 Task: Open Card Budget Travel Review in Board Sales Performance Analysis to Workspace Administrative Assistance and add a team member Softage.4@softage.net, a label Purple, a checklist Aromatherapy, an attachment from your google drive, a color Purple and finally, add a card description 'Plan and execute company team-building seminar' and a comment 'Let us make sure we have a clear understanding of the timeline and deadlines for this task, ensuring that we can deliver on time.'. Add a start date 'Jan 08, 1900' with a due date 'Jan 15, 1900'
Action: Mouse moved to (862, 240)
Screenshot: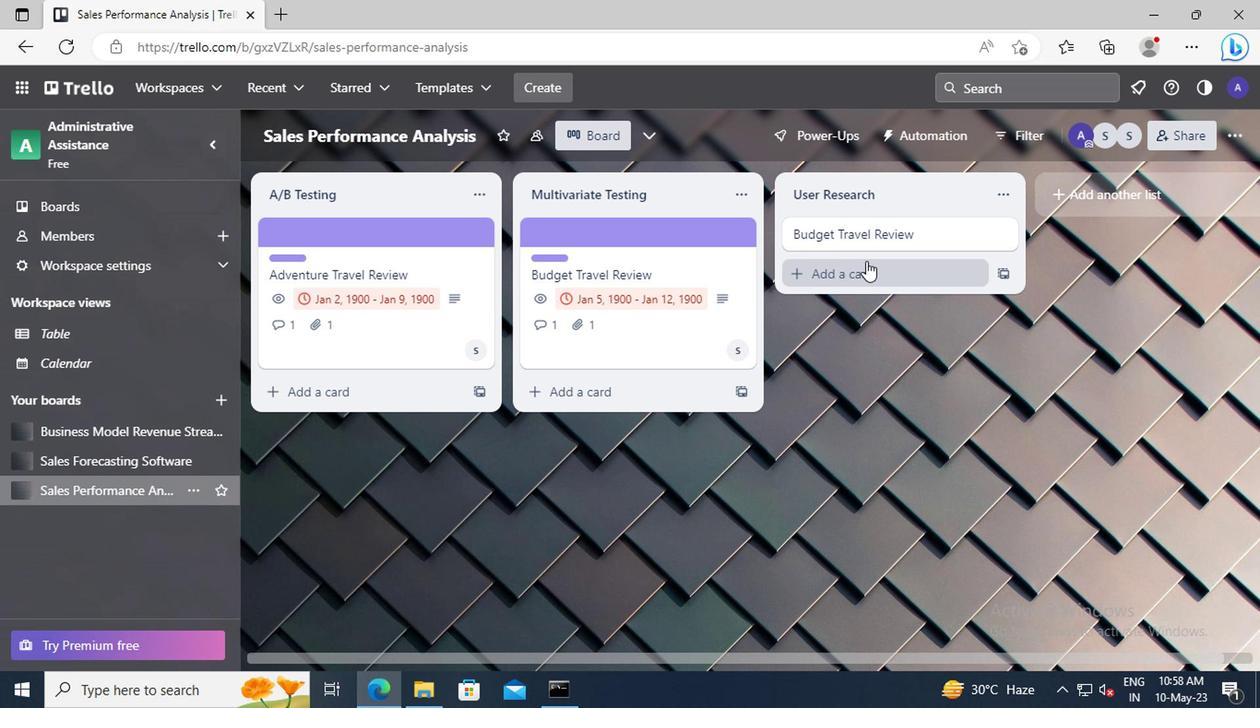 
Action: Mouse pressed left at (862, 240)
Screenshot: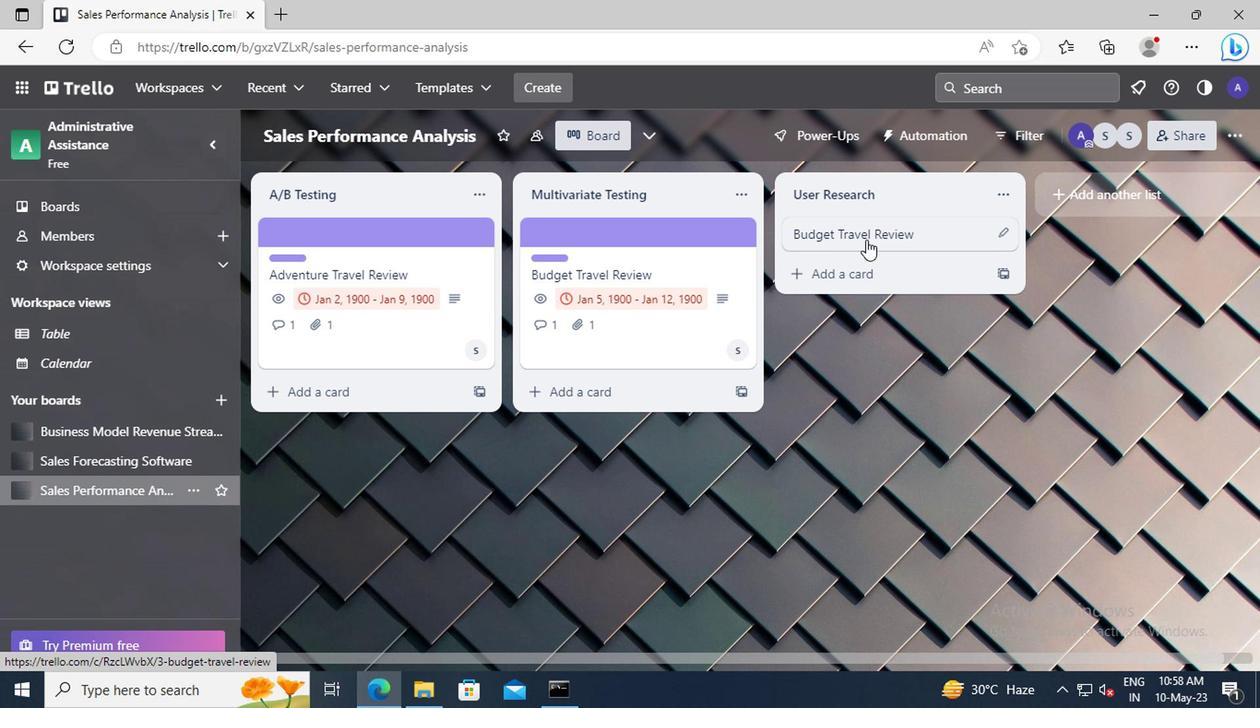 
Action: Mouse moved to (862, 298)
Screenshot: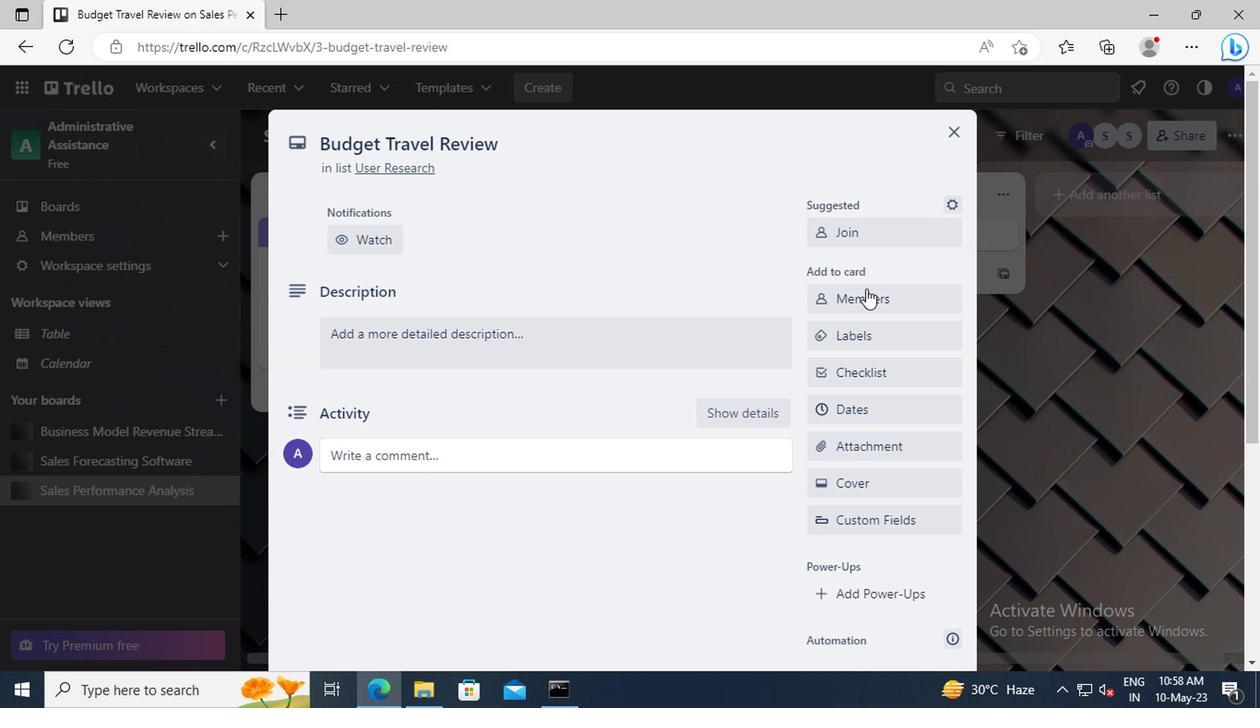 
Action: Mouse pressed left at (862, 298)
Screenshot: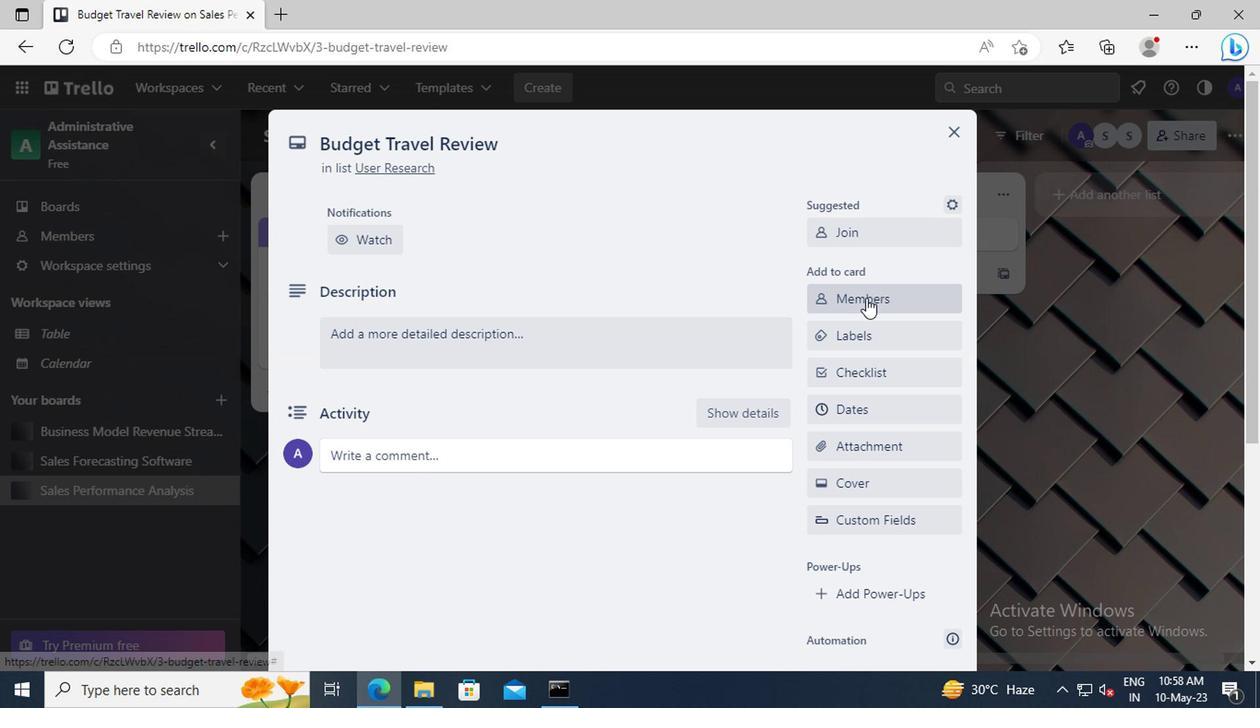 
Action: Mouse moved to (863, 390)
Screenshot: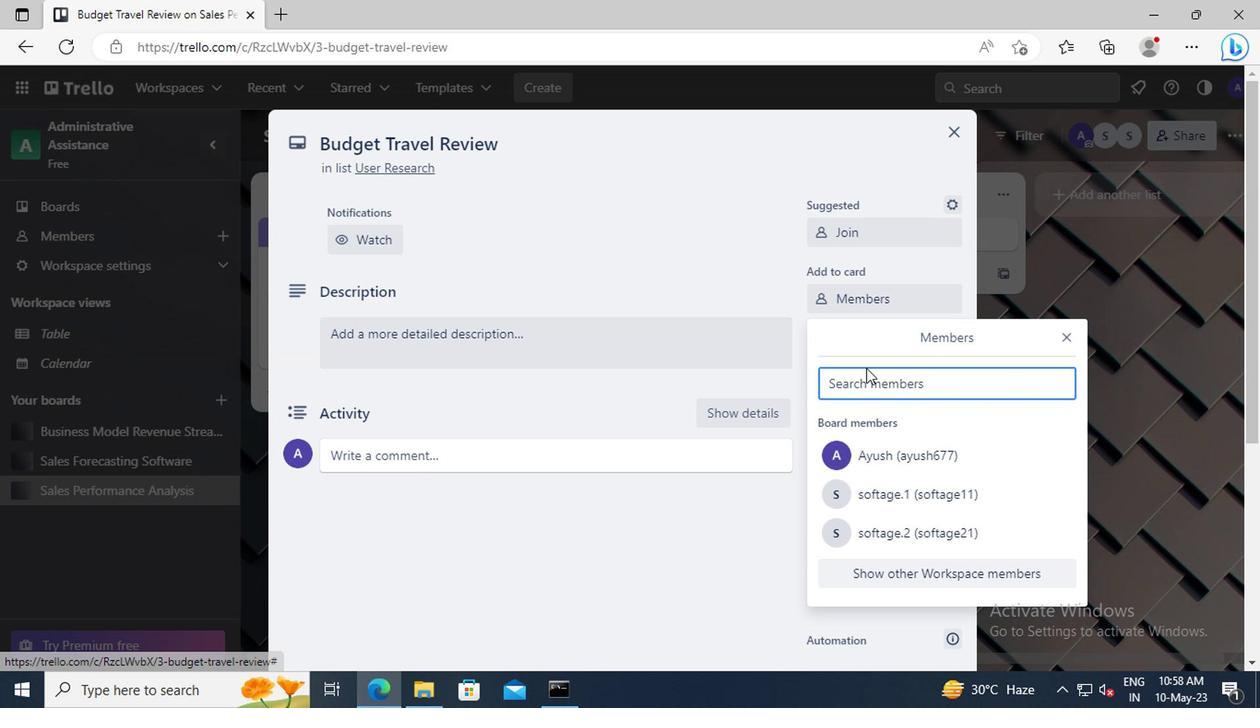 
Action: Mouse pressed left at (863, 390)
Screenshot: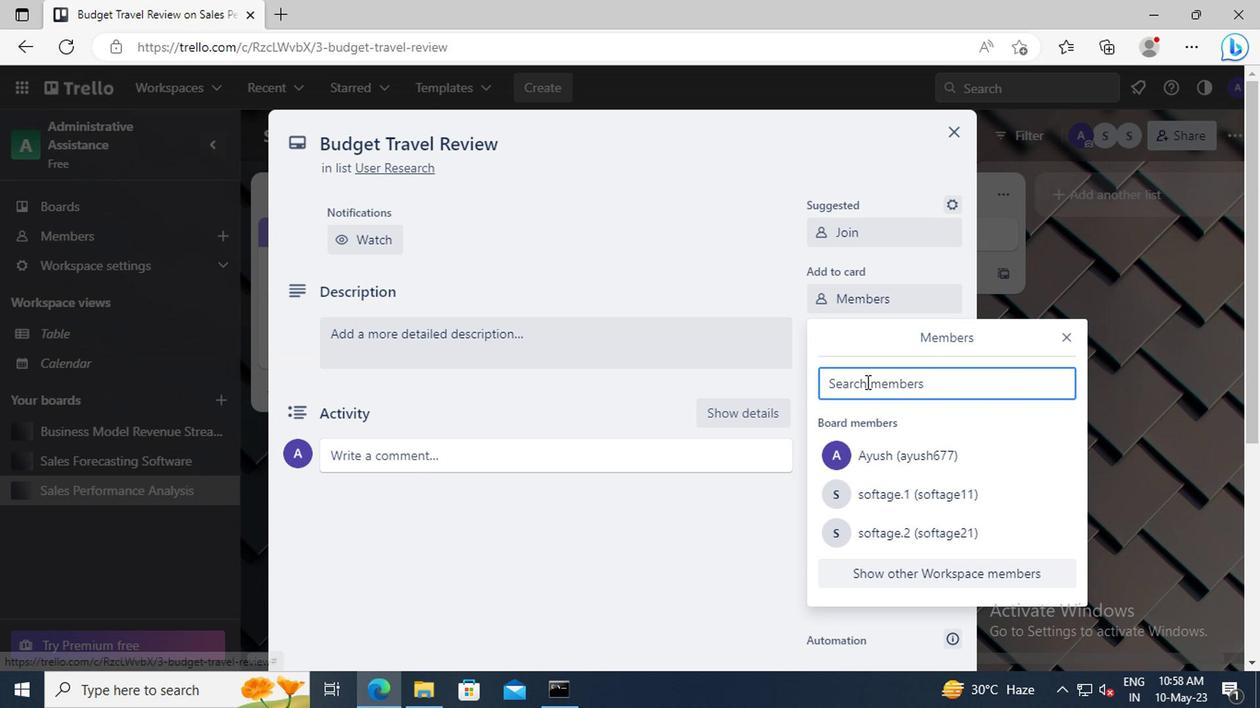 
Action: Key pressed <Key.shift>SOFTAGE.4
Screenshot: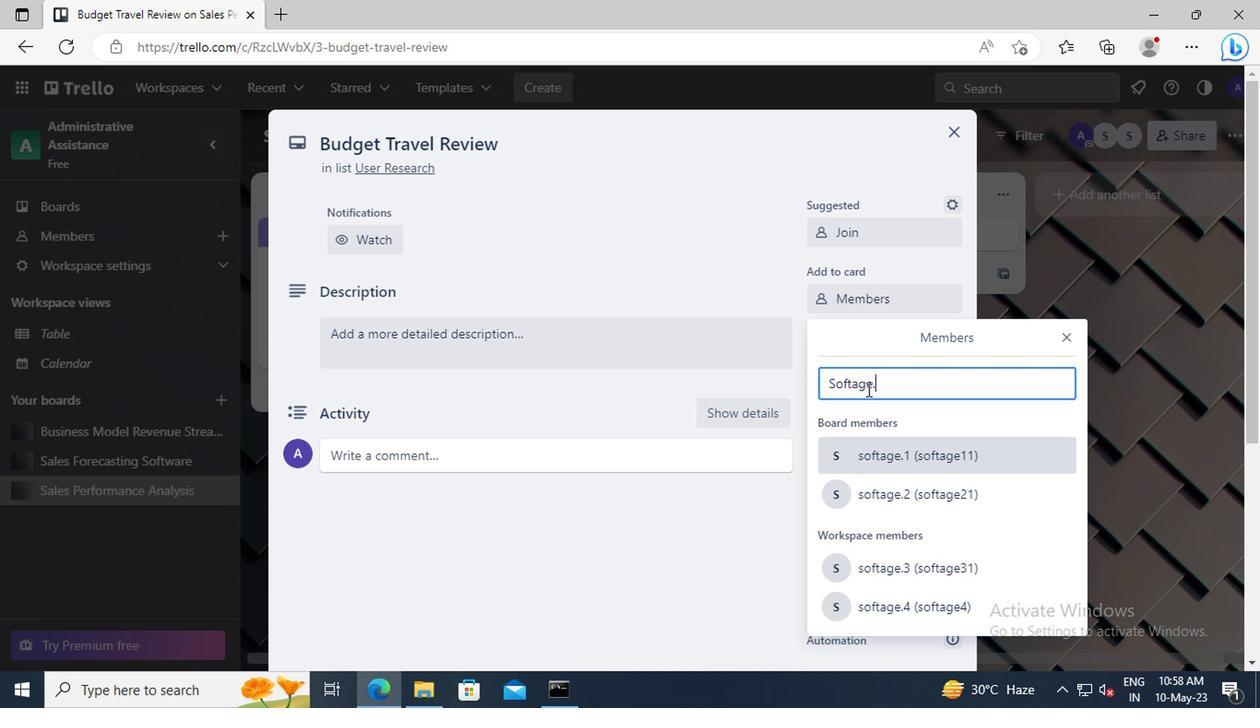 
Action: Mouse moved to (885, 559)
Screenshot: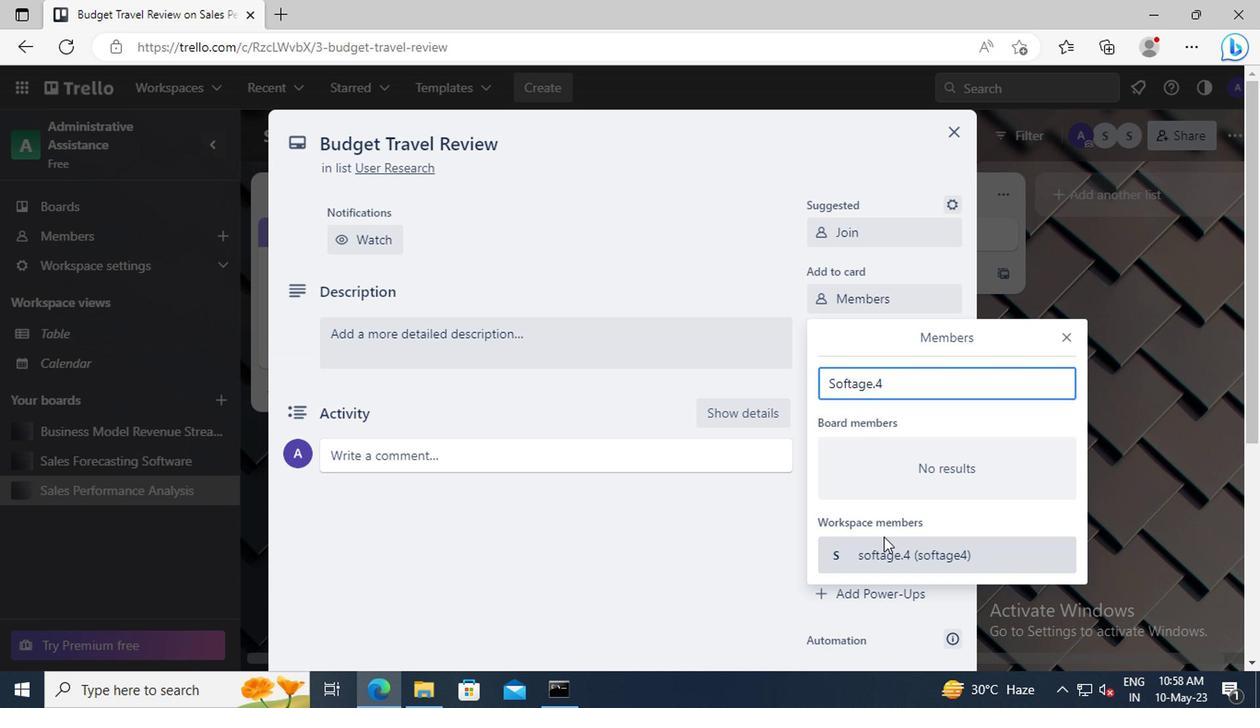 
Action: Mouse pressed left at (885, 559)
Screenshot: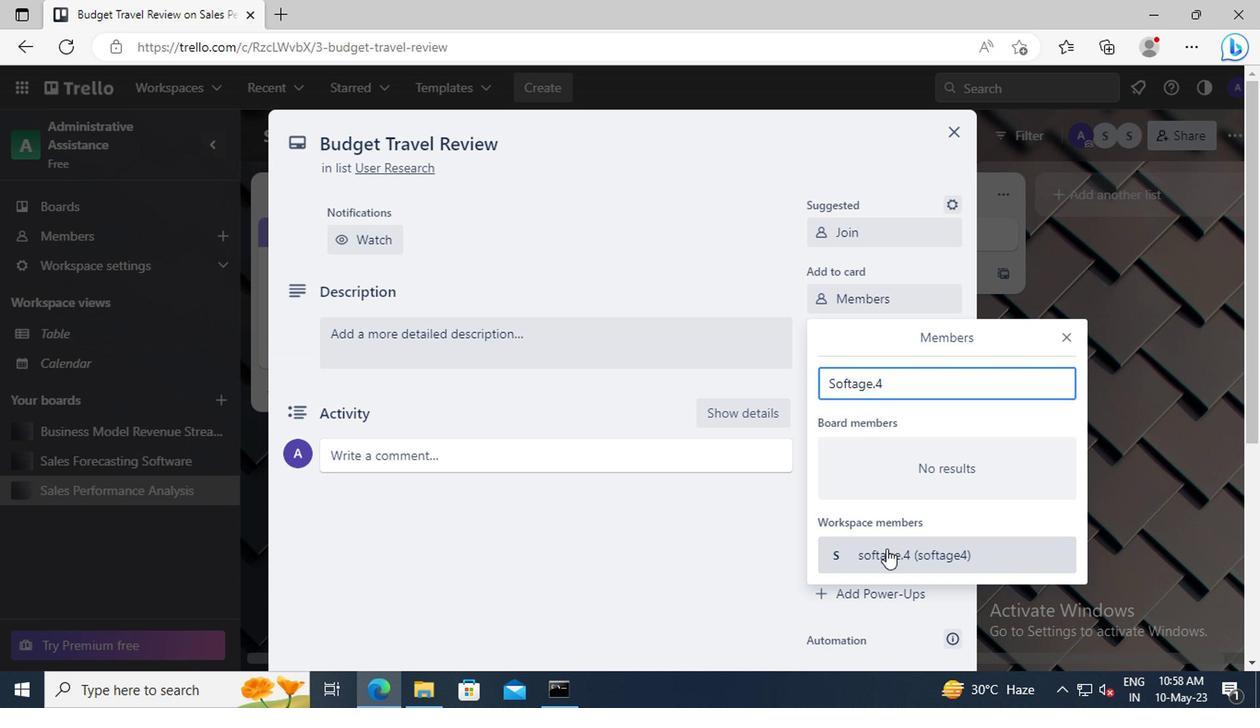 
Action: Mouse moved to (1061, 339)
Screenshot: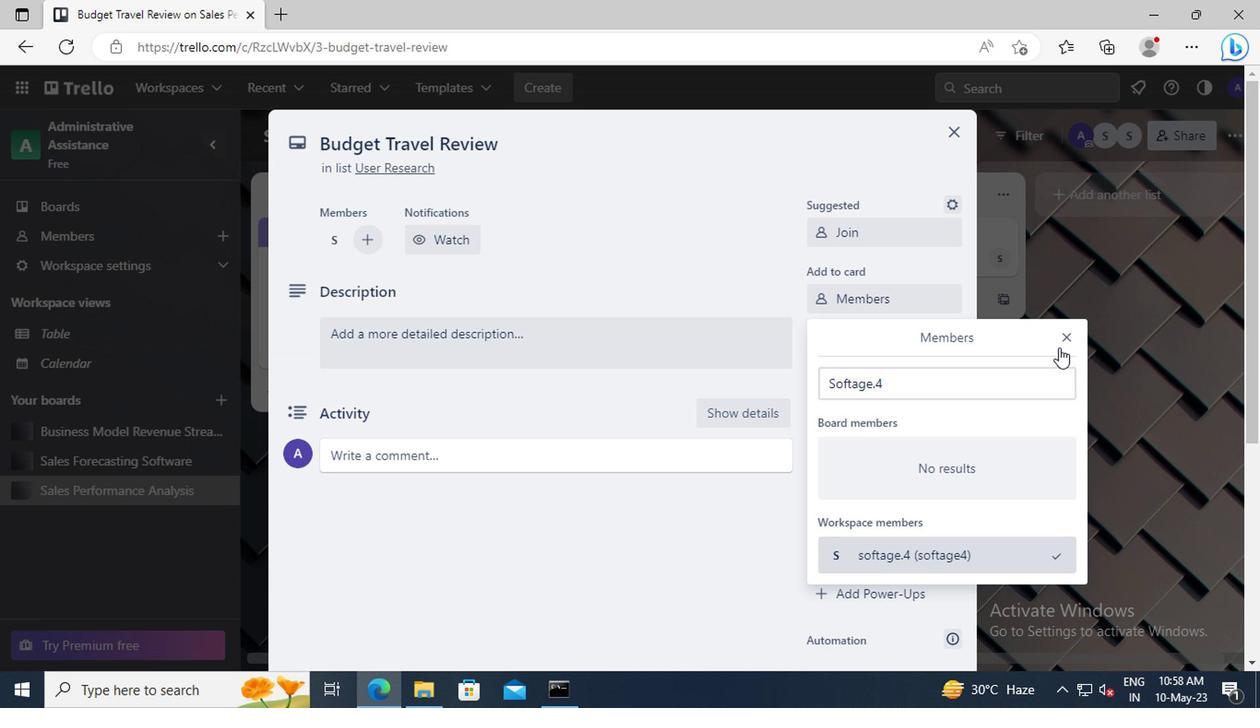 
Action: Mouse pressed left at (1061, 339)
Screenshot: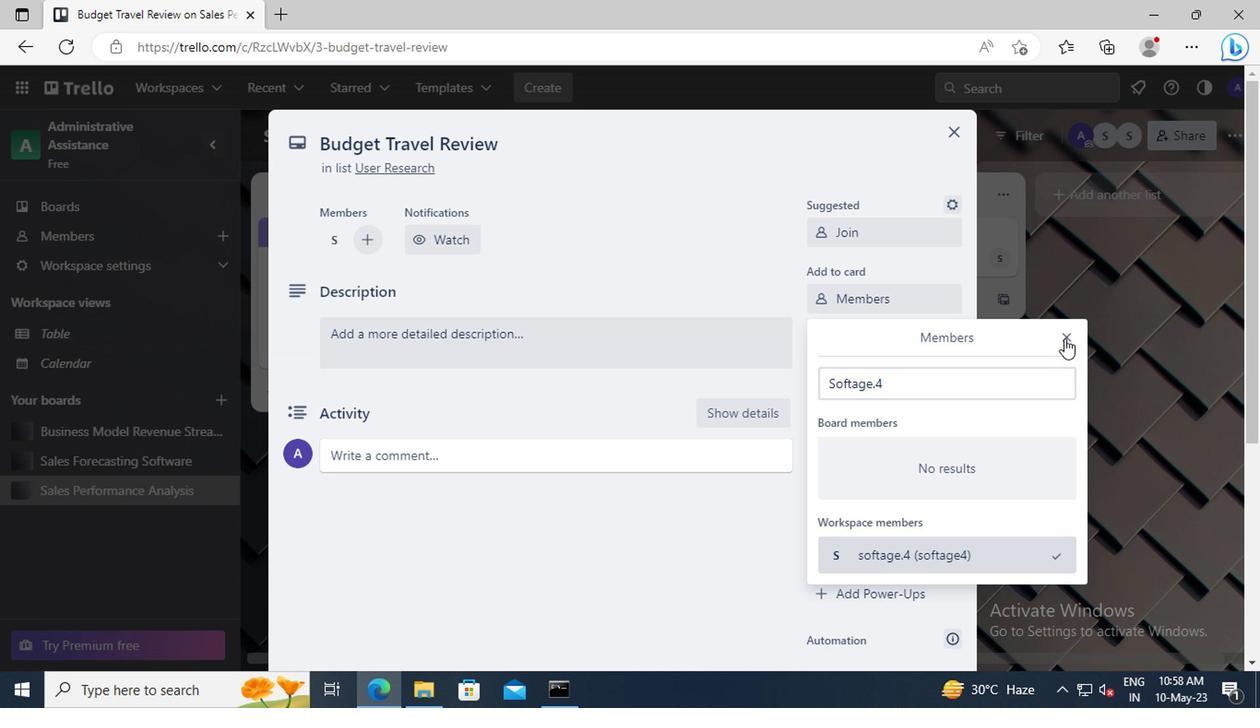 
Action: Mouse moved to (923, 341)
Screenshot: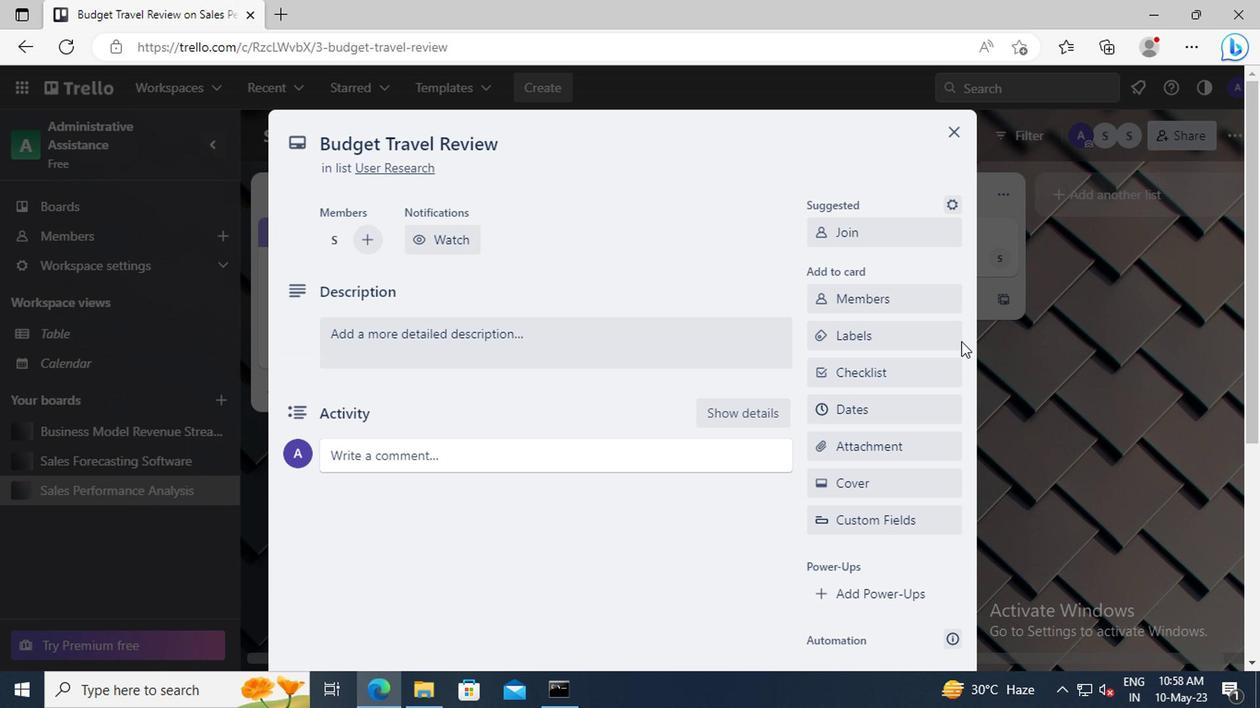 
Action: Mouse pressed left at (923, 341)
Screenshot: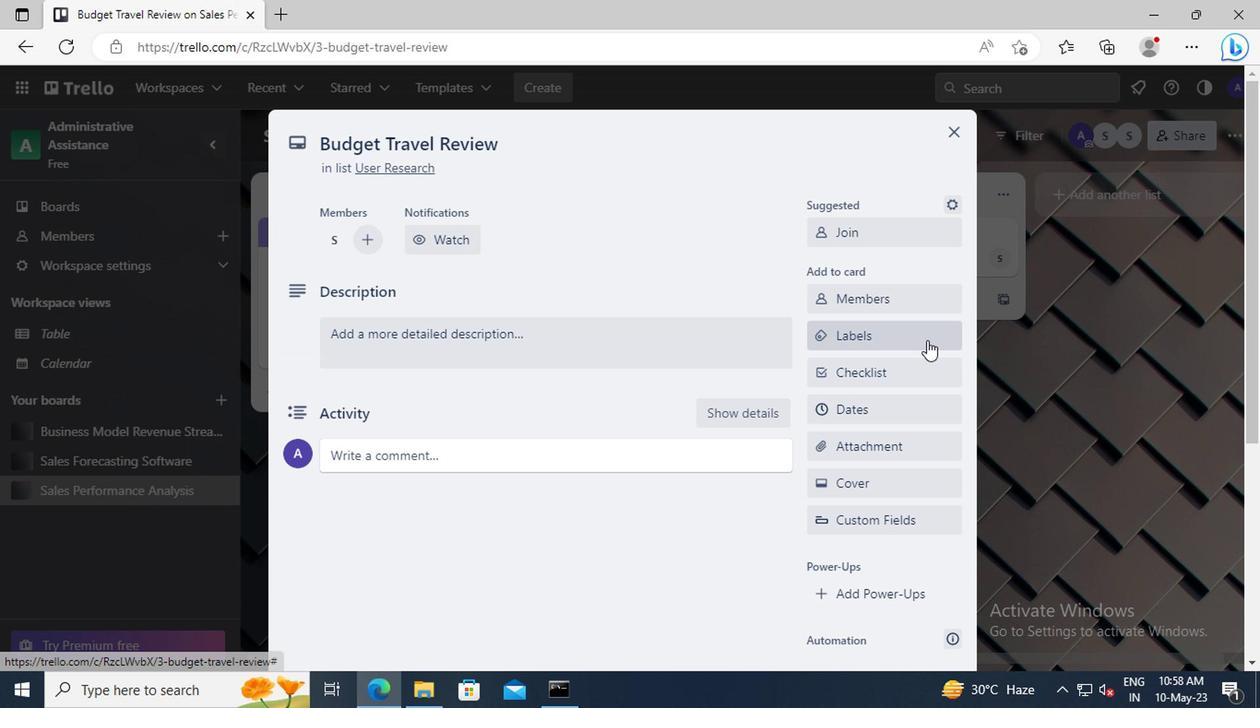 
Action: Mouse moved to (909, 451)
Screenshot: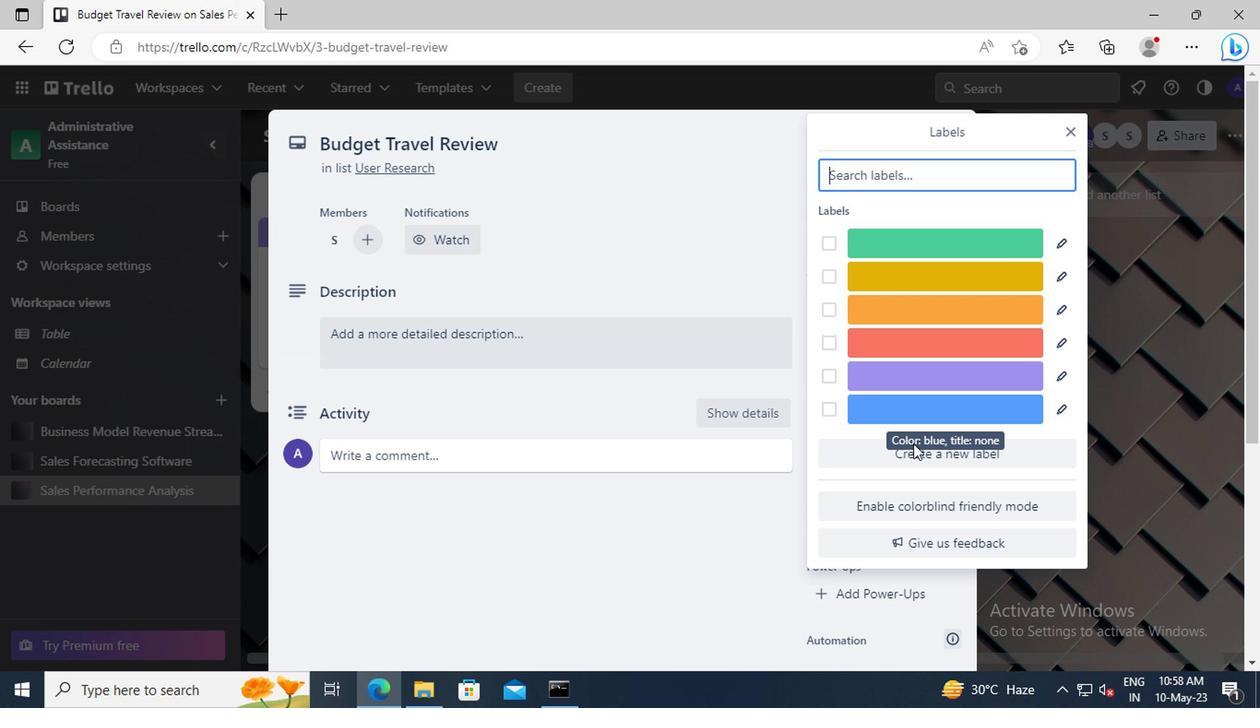 
Action: Mouse pressed left at (909, 451)
Screenshot: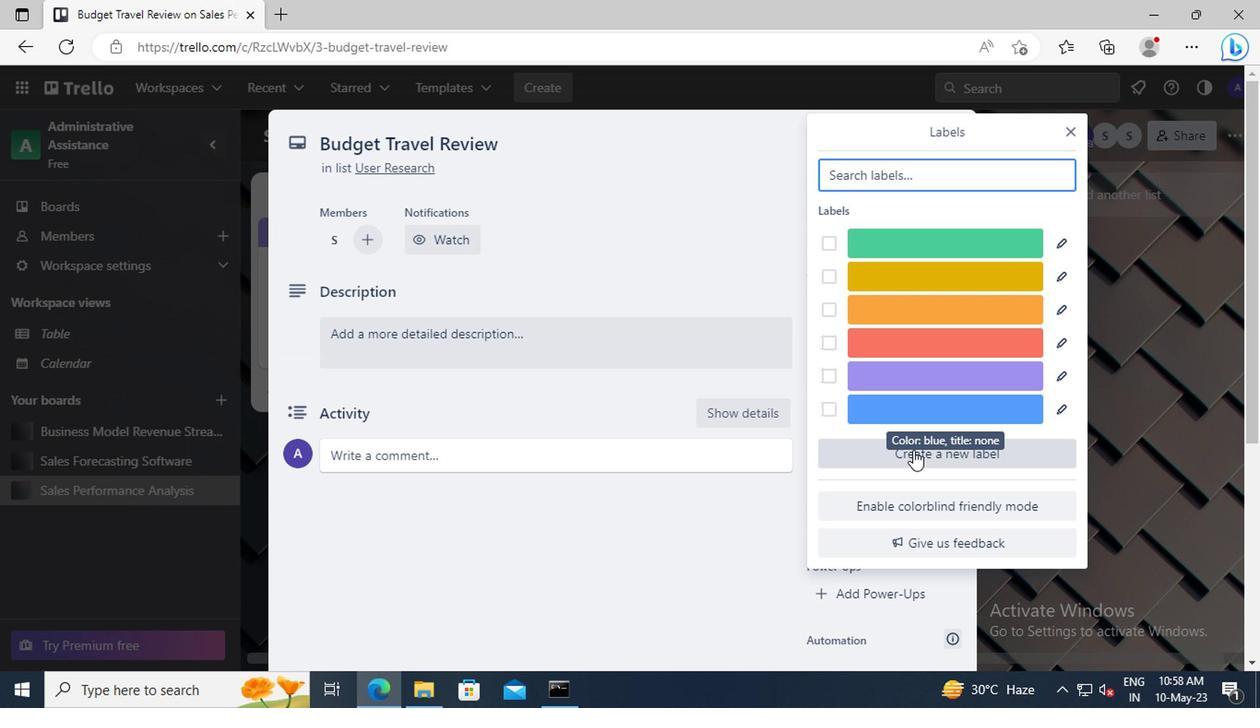 
Action: Mouse moved to (1040, 396)
Screenshot: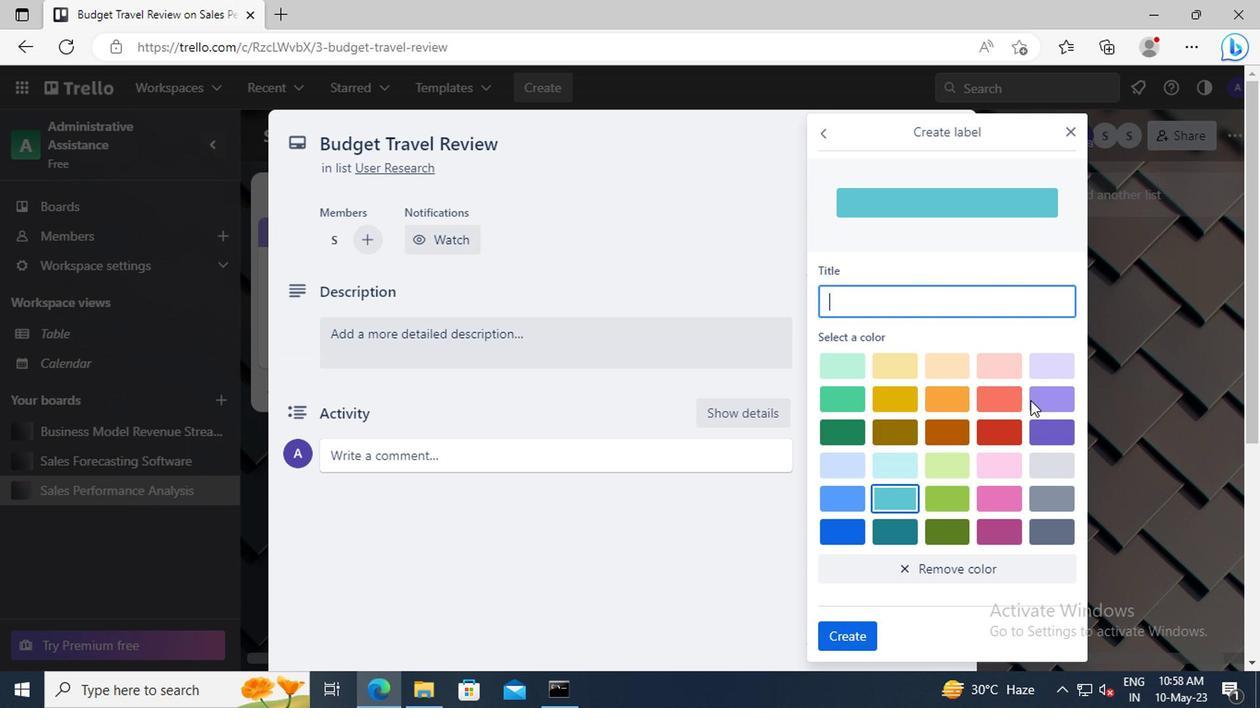 
Action: Mouse pressed left at (1040, 396)
Screenshot: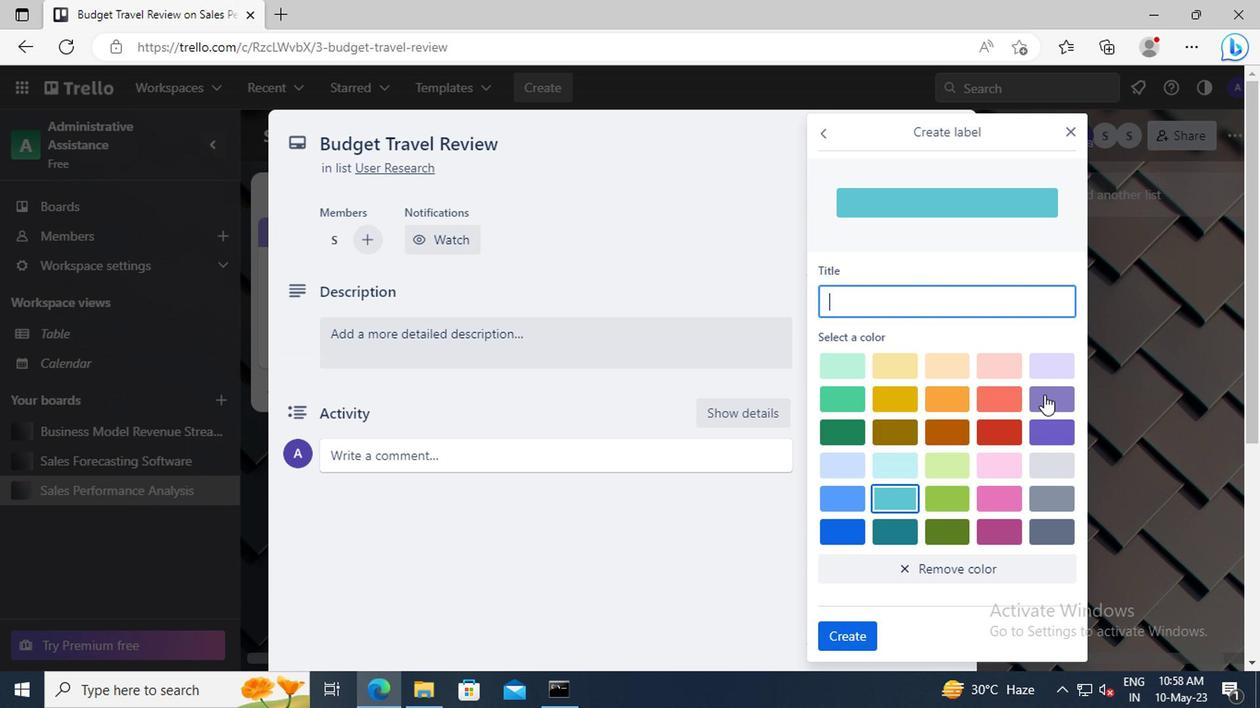 
Action: Mouse moved to (863, 629)
Screenshot: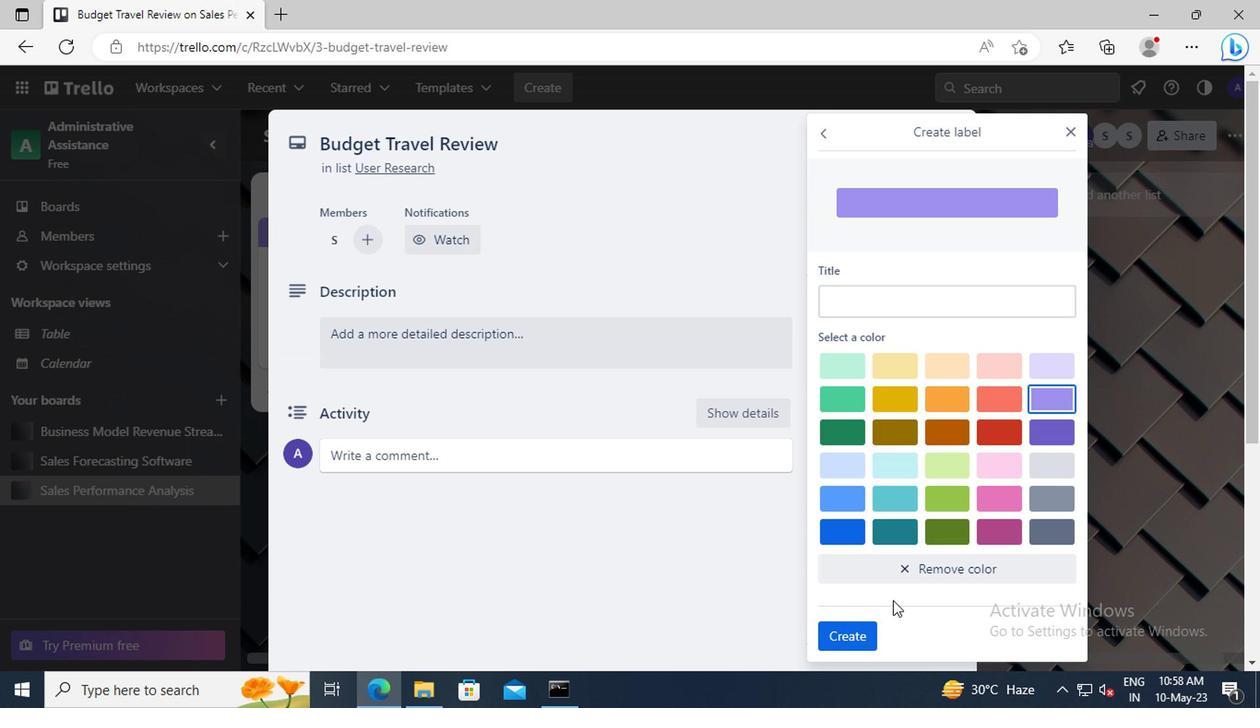 
Action: Mouse pressed left at (863, 629)
Screenshot: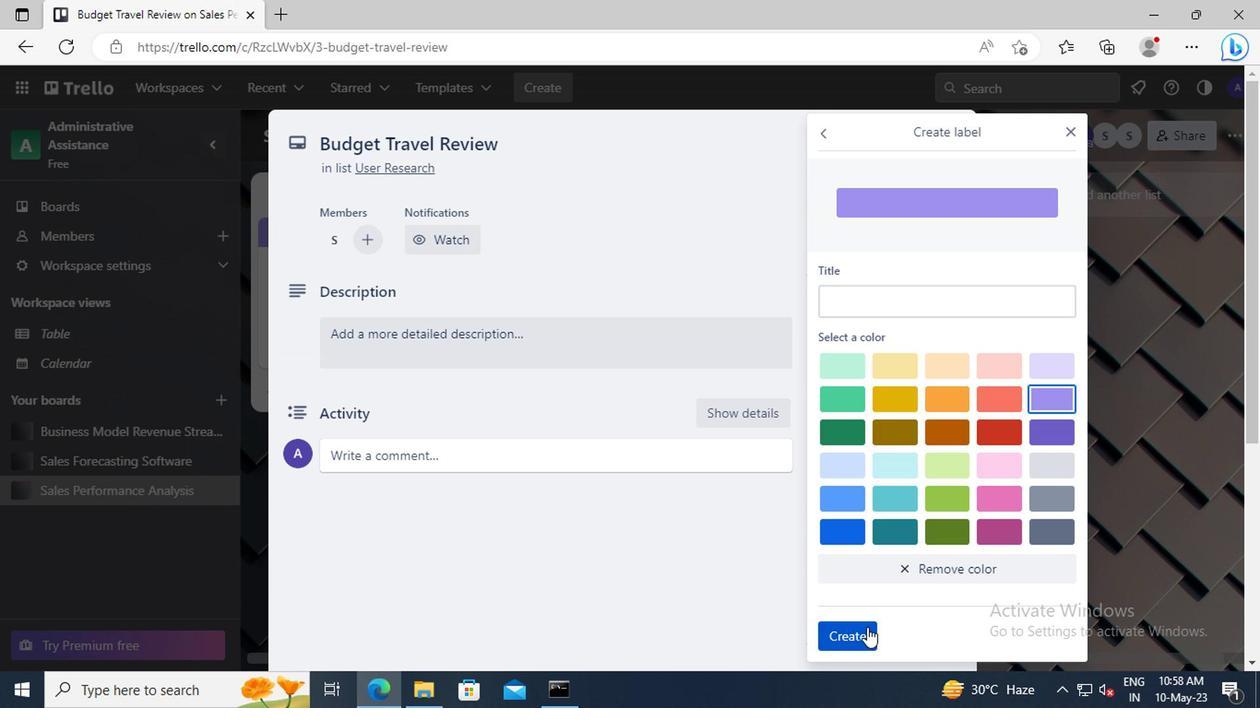 
Action: Mouse moved to (1065, 133)
Screenshot: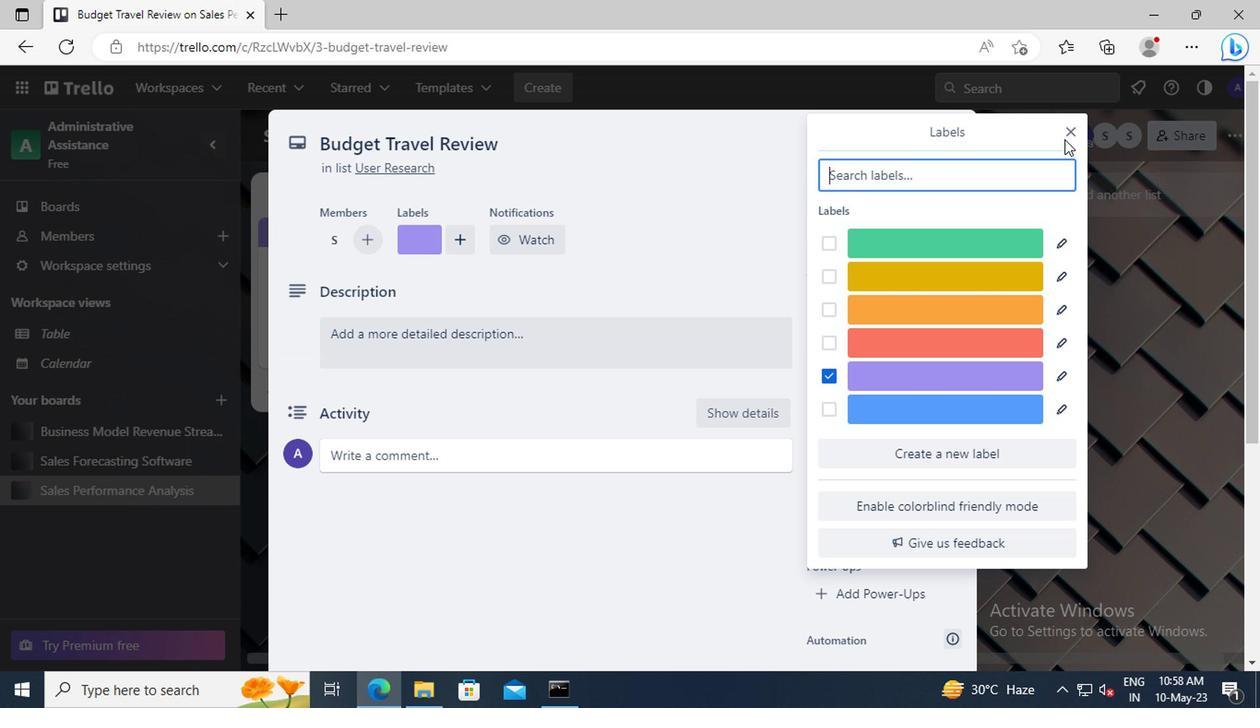 
Action: Mouse pressed left at (1065, 133)
Screenshot: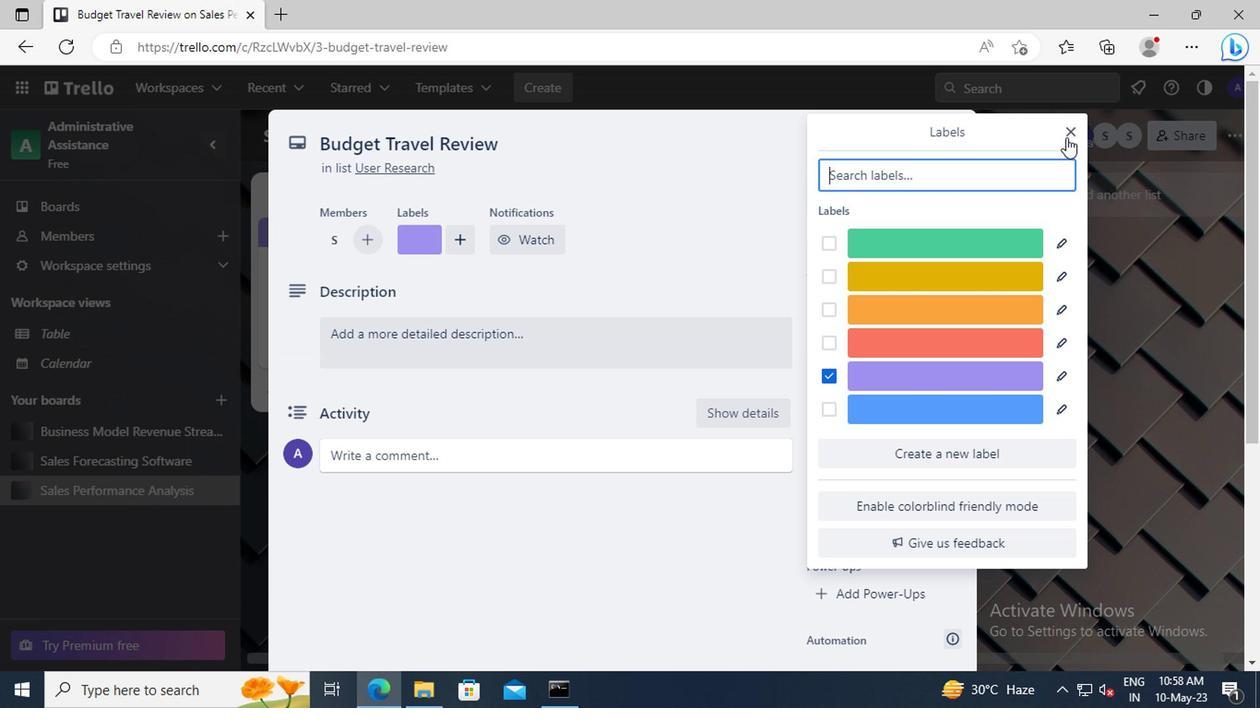 
Action: Mouse moved to (876, 378)
Screenshot: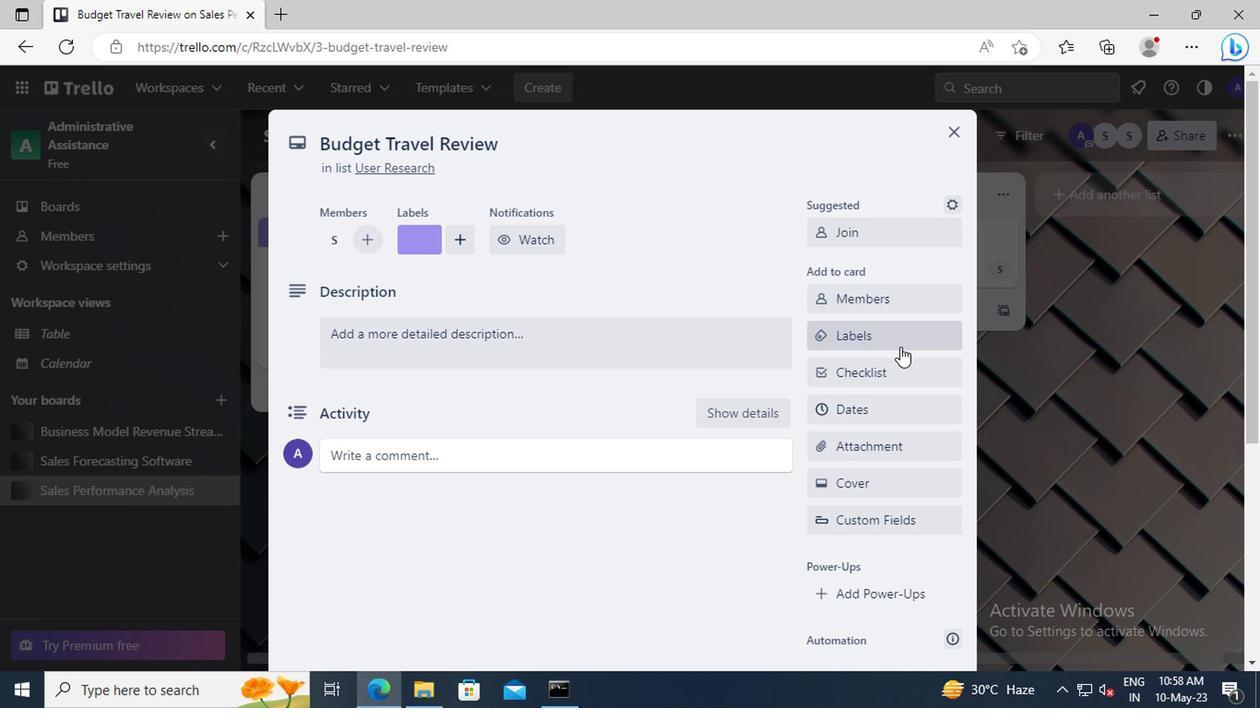 
Action: Mouse pressed left at (876, 378)
Screenshot: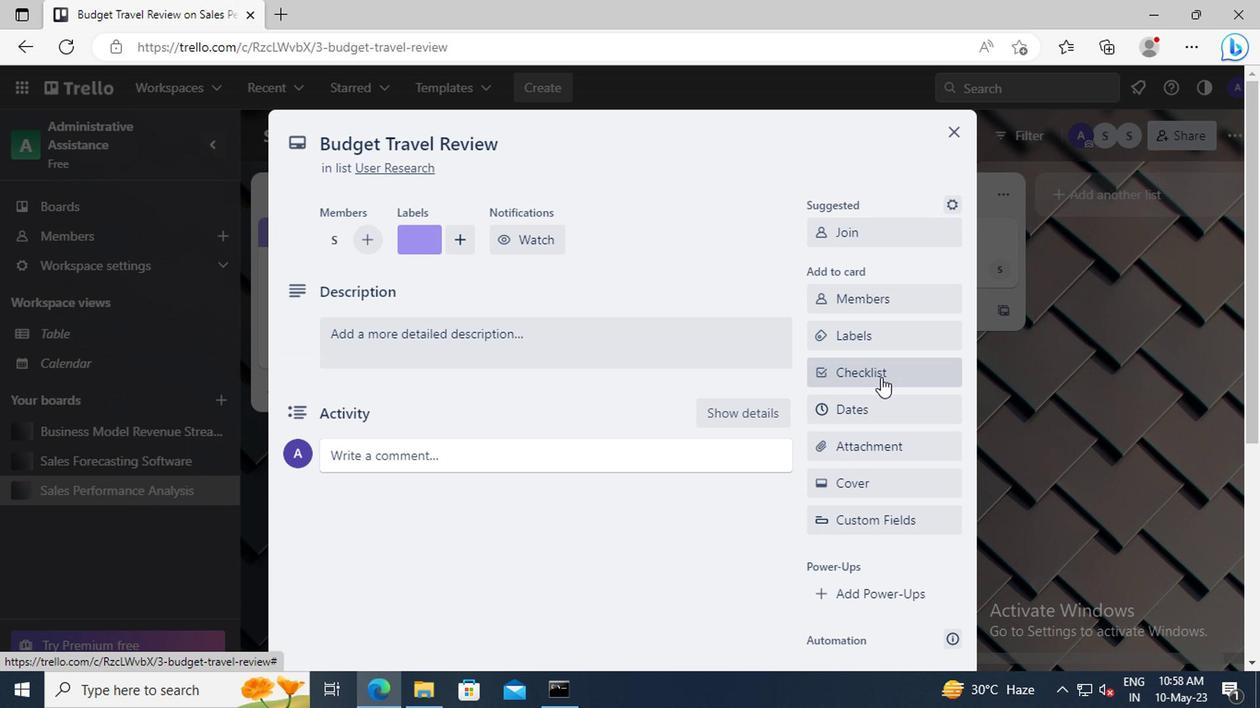 
Action: Key pressed <Key.shift><Key.shift><Key.shift><Key.shift><Key.shift><Key.shift><Key.shift><Key.shift><Key.shift><Key.shift><Key.shift><Key.shift>AROMATHERAPY
Screenshot: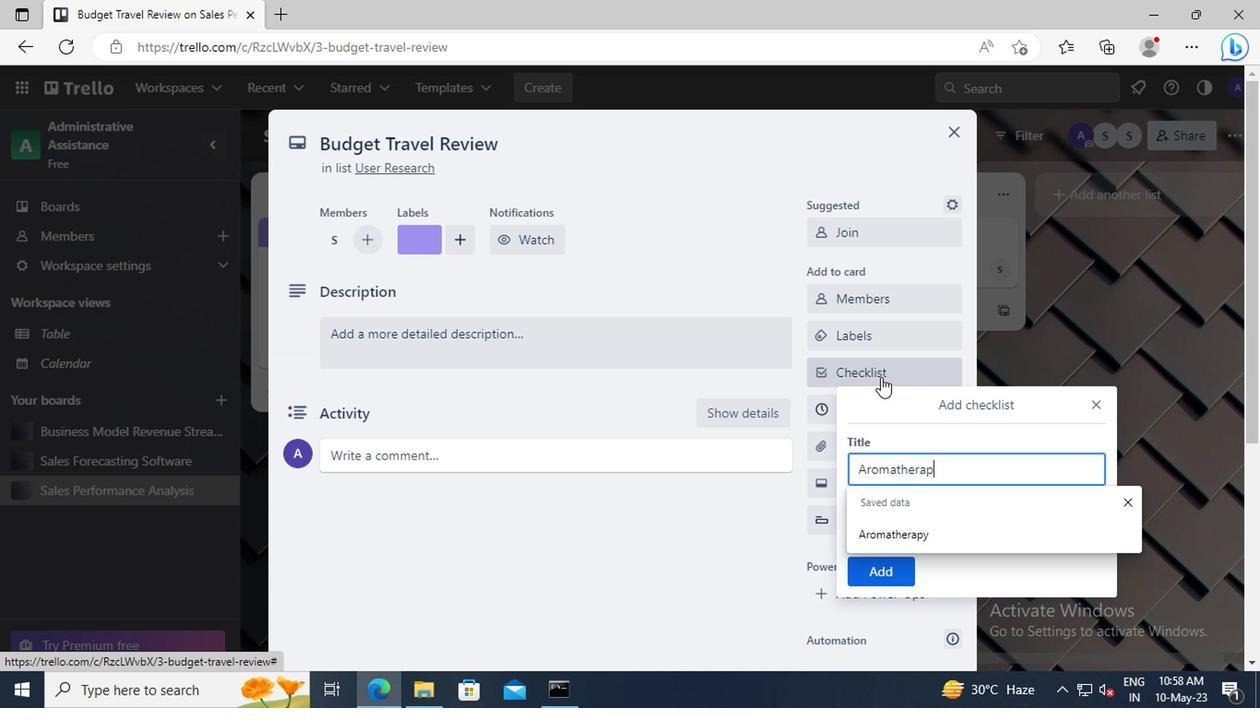 
Action: Mouse moved to (873, 567)
Screenshot: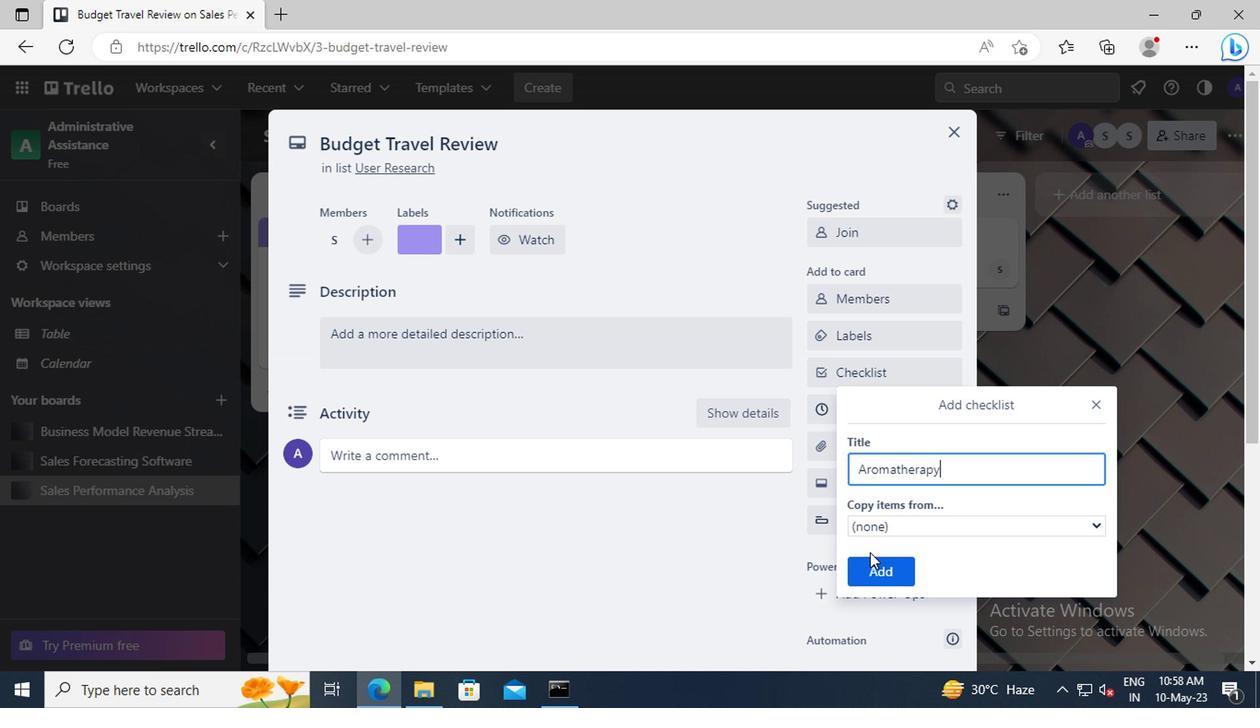
Action: Mouse pressed left at (873, 567)
Screenshot: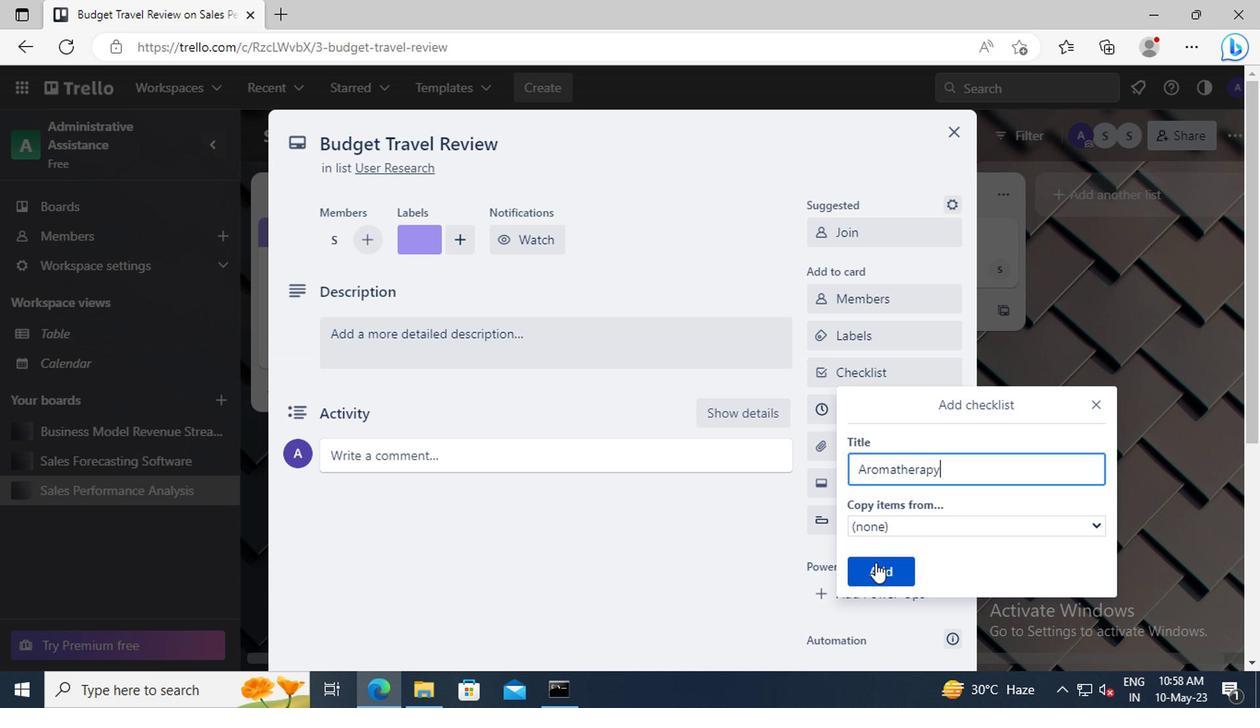 
Action: Mouse moved to (865, 452)
Screenshot: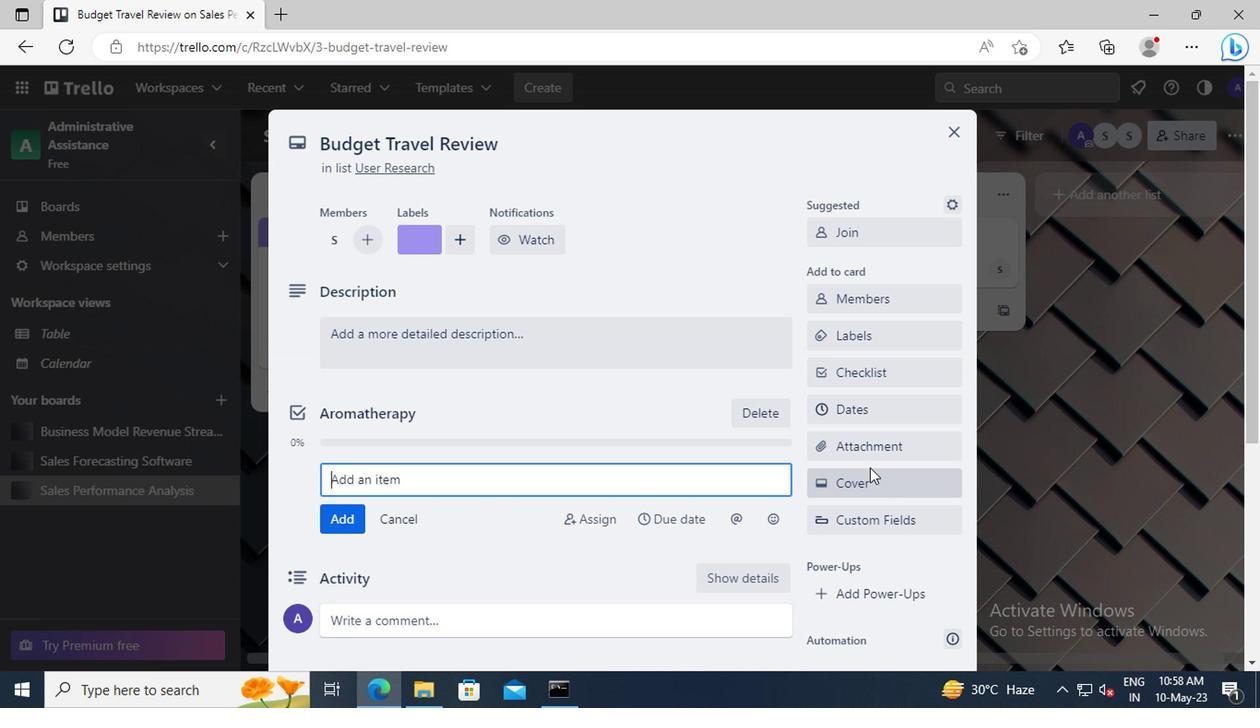 
Action: Mouse pressed left at (865, 452)
Screenshot: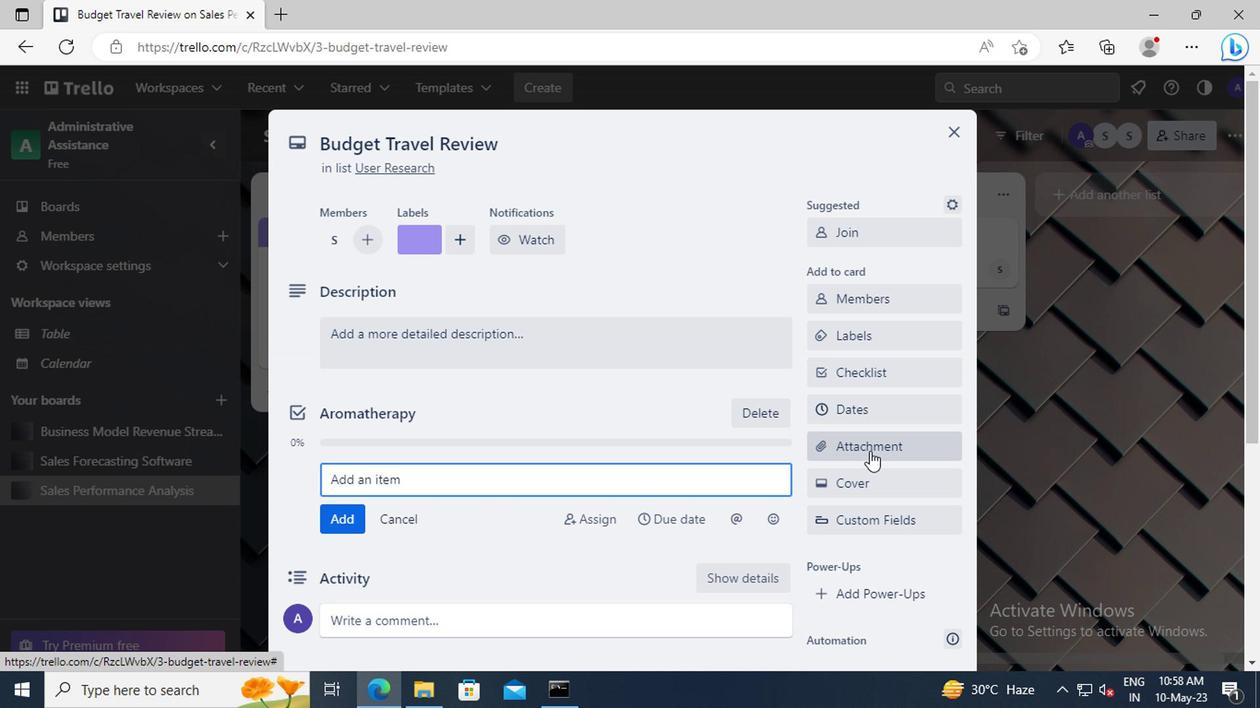 
Action: Mouse moved to (889, 232)
Screenshot: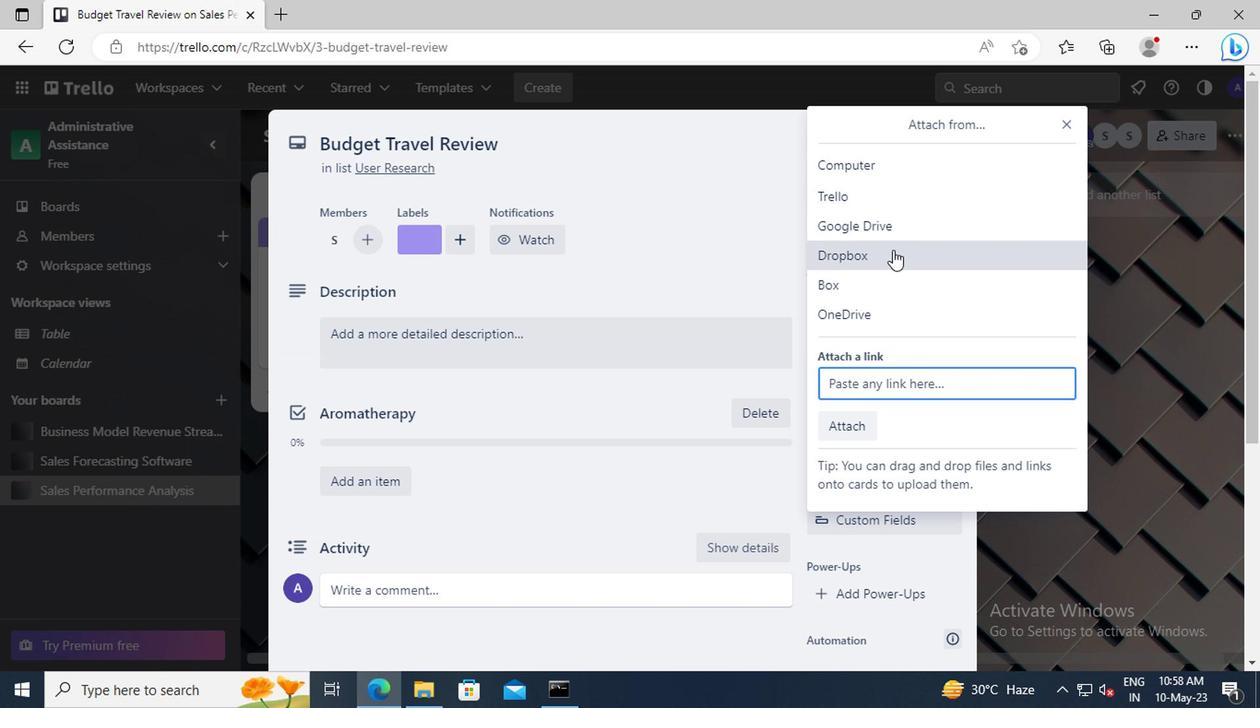
Action: Mouse pressed left at (889, 232)
Screenshot: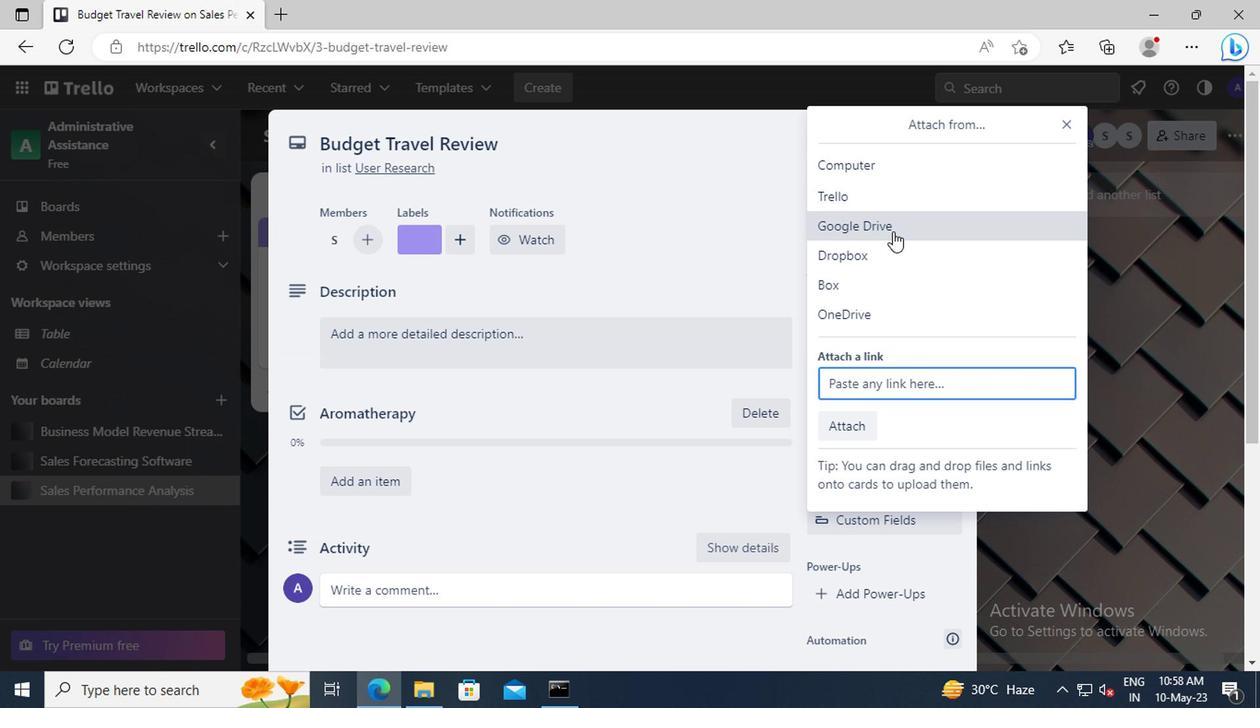 
Action: Mouse moved to (336, 372)
Screenshot: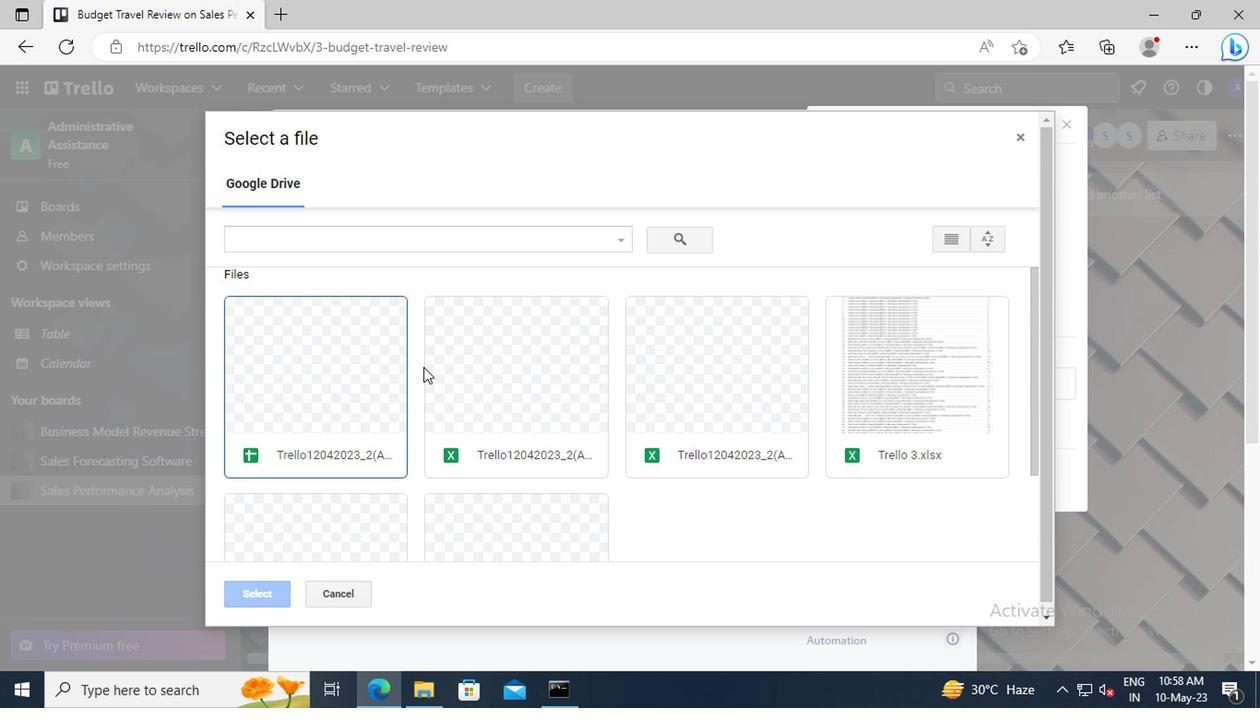 
Action: Mouse pressed left at (336, 372)
Screenshot: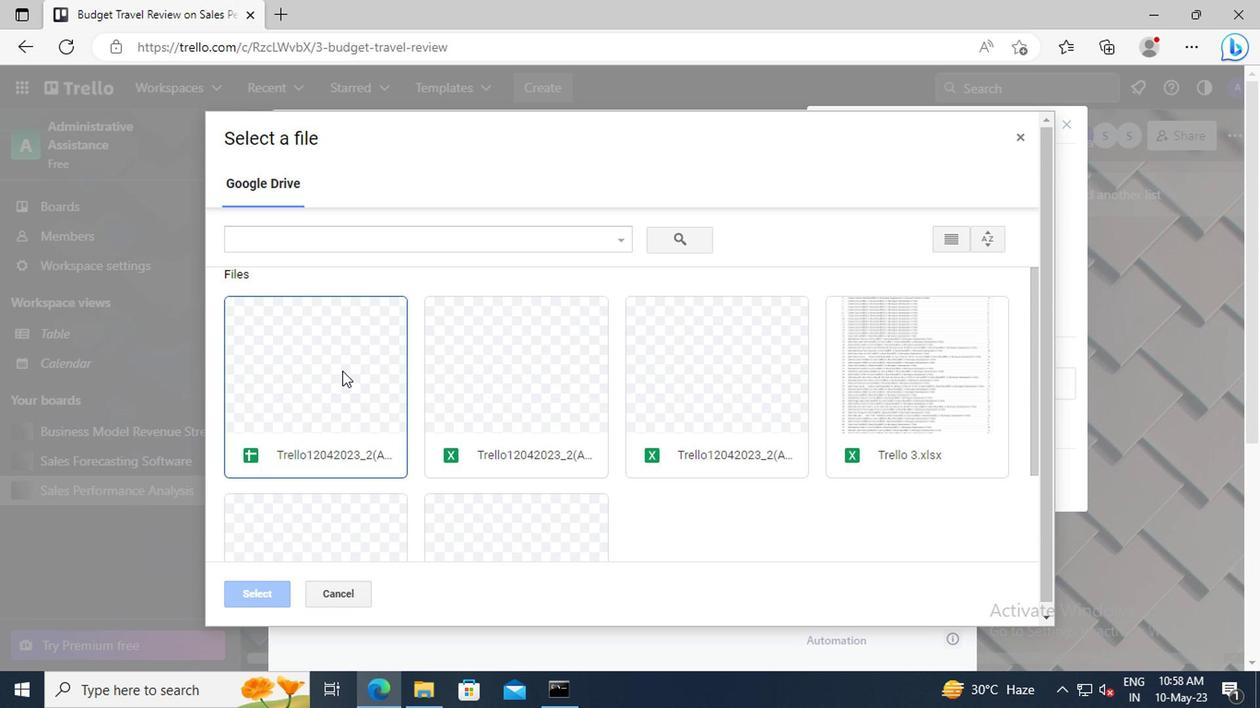 
Action: Mouse moved to (265, 595)
Screenshot: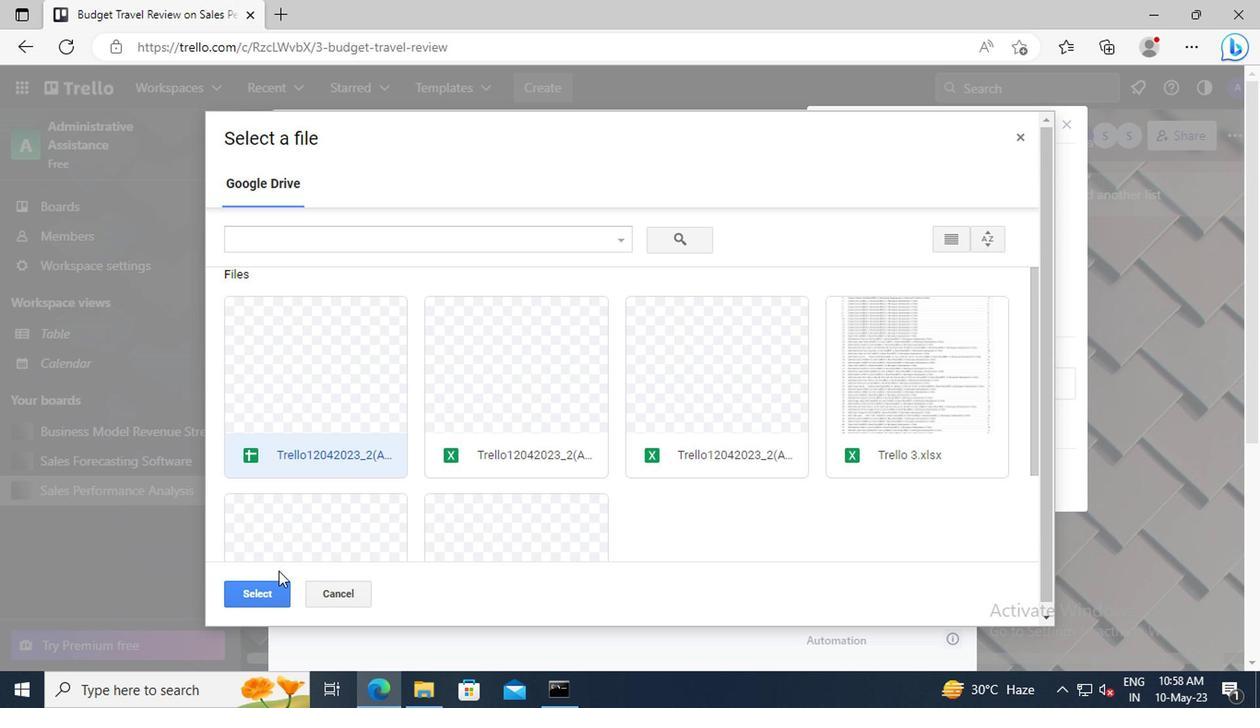 
Action: Mouse pressed left at (265, 595)
Screenshot: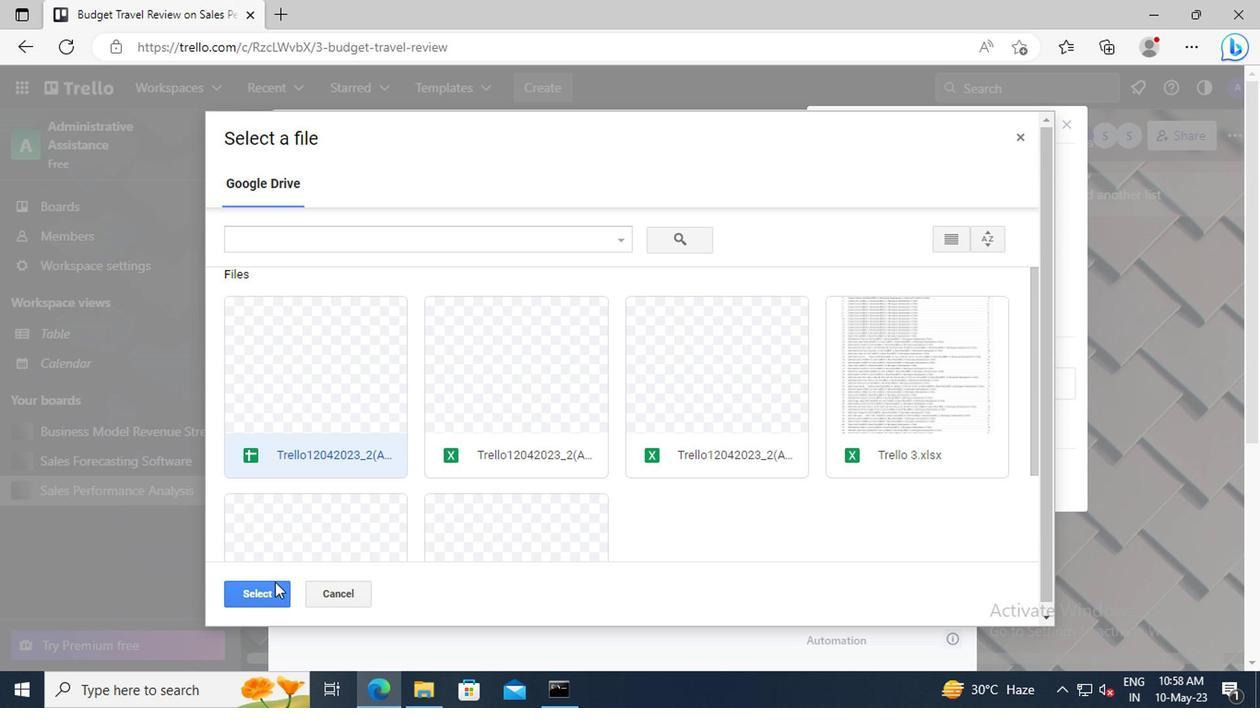 
Action: Mouse moved to (834, 488)
Screenshot: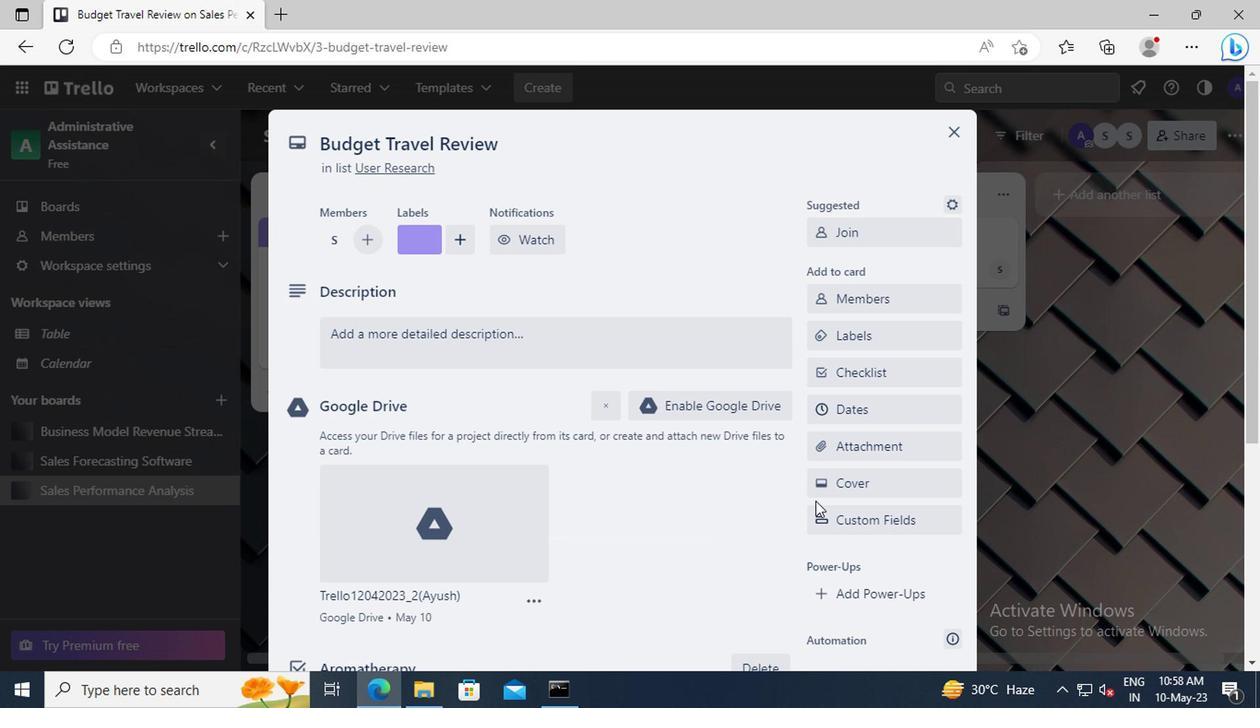 
Action: Mouse pressed left at (834, 488)
Screenshot: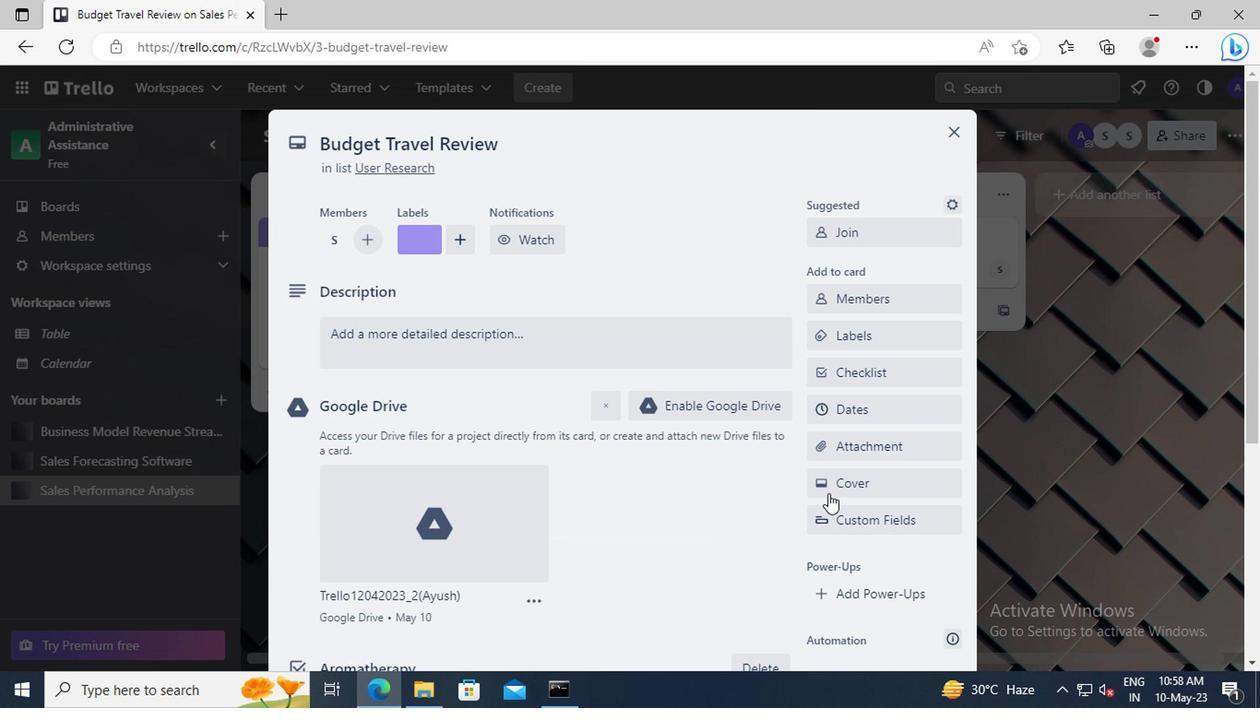 
Action: Mouse moved to (1050, 308)
Screenshot: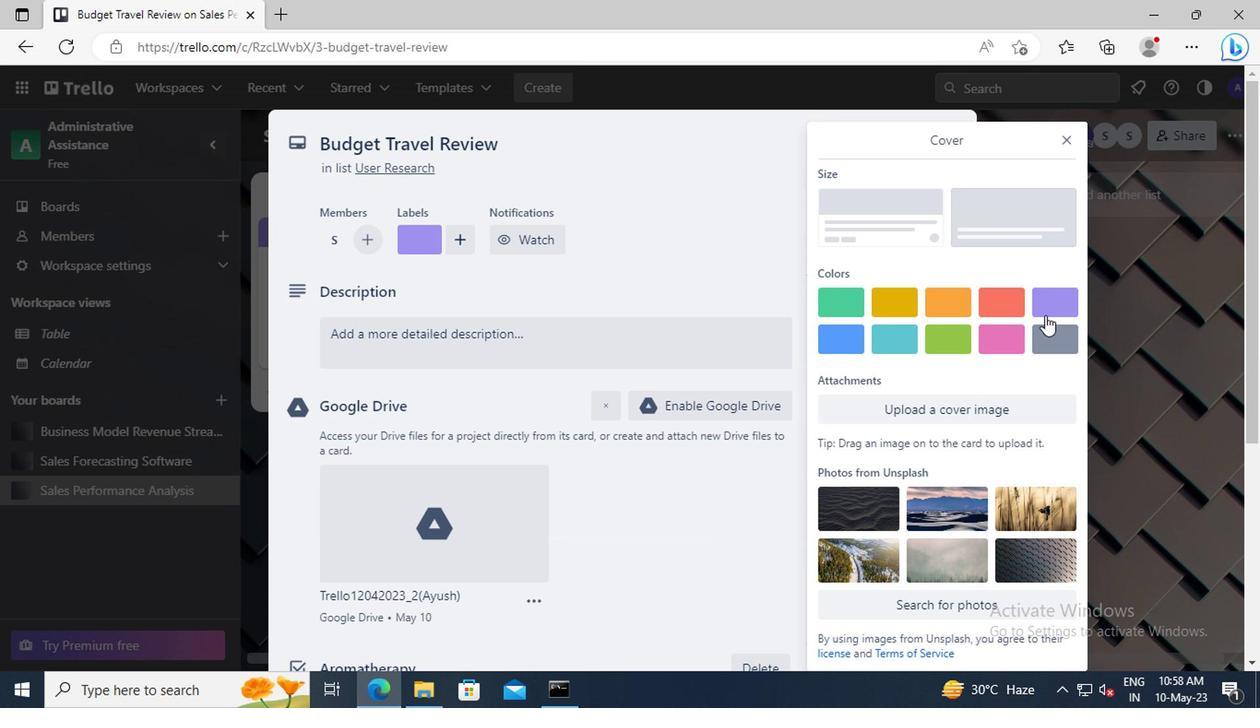 
Action: Mouse pressed left at (1050, 308)
Screenshot: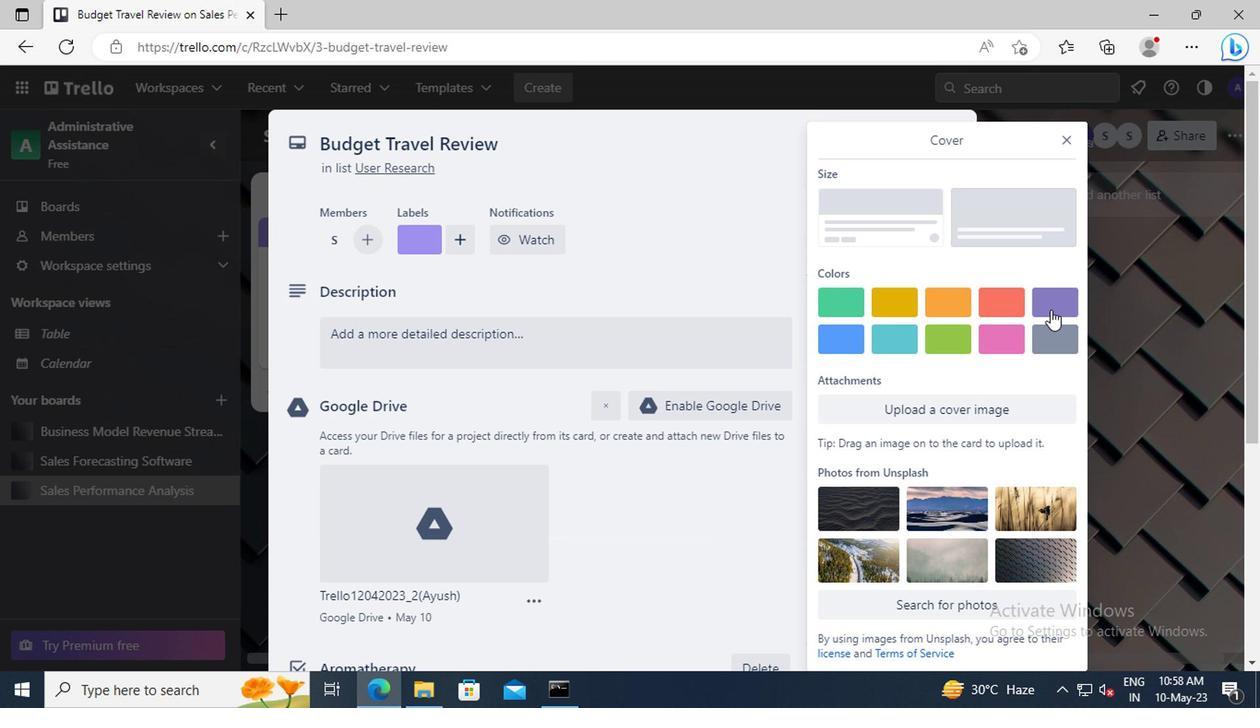 
Action: Mouse moved to (1063, 131)
Screenshot: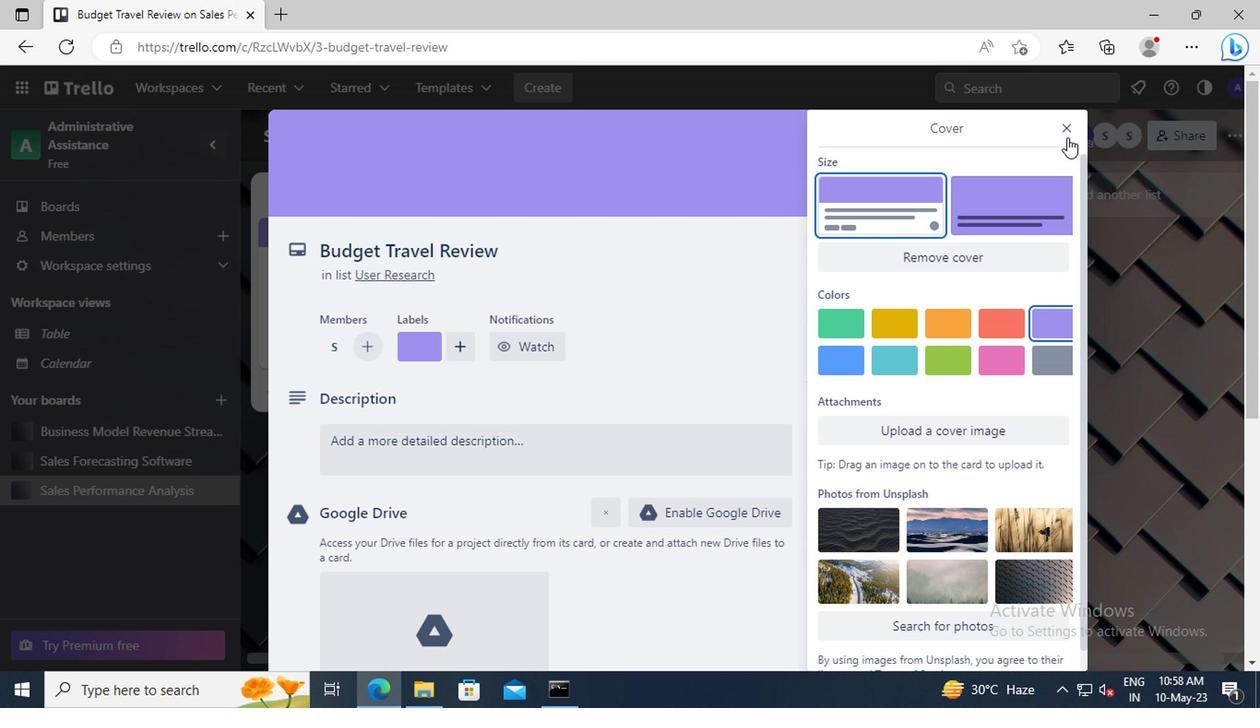 
Action: Mouse pressed left at (1063, 131)
Screenshot: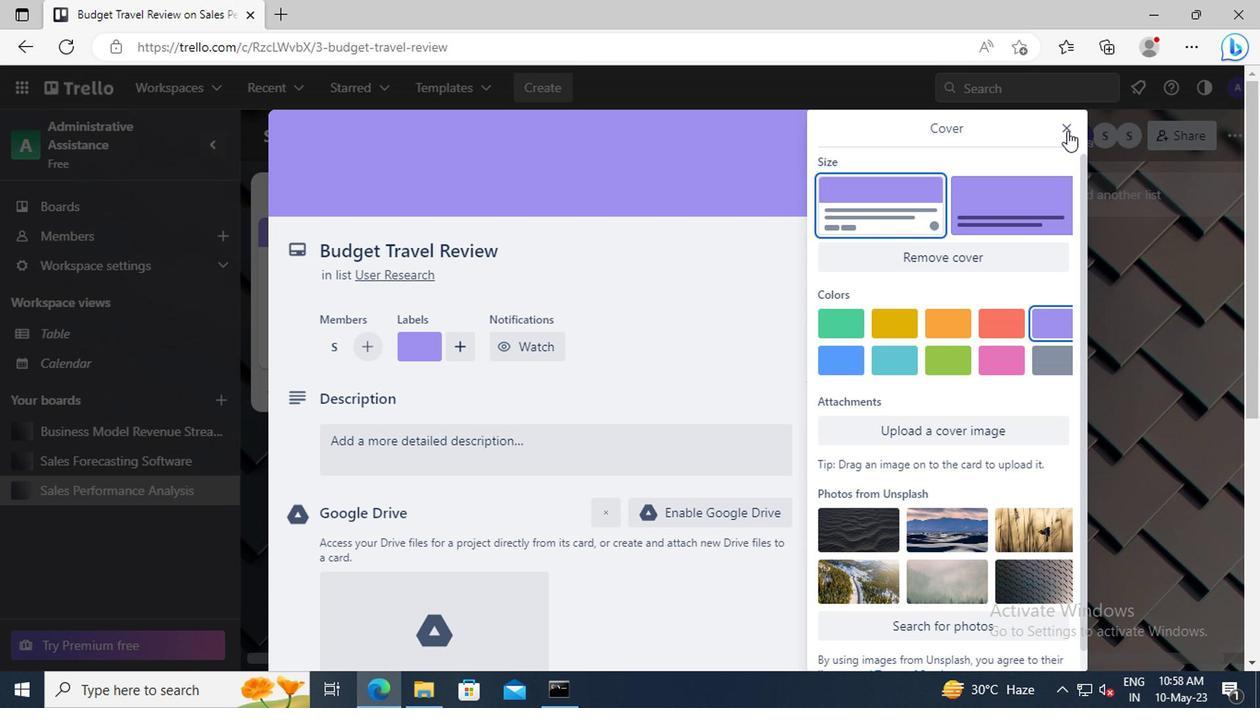 
Action: Mouse moved to (659, 329)
Screenshot: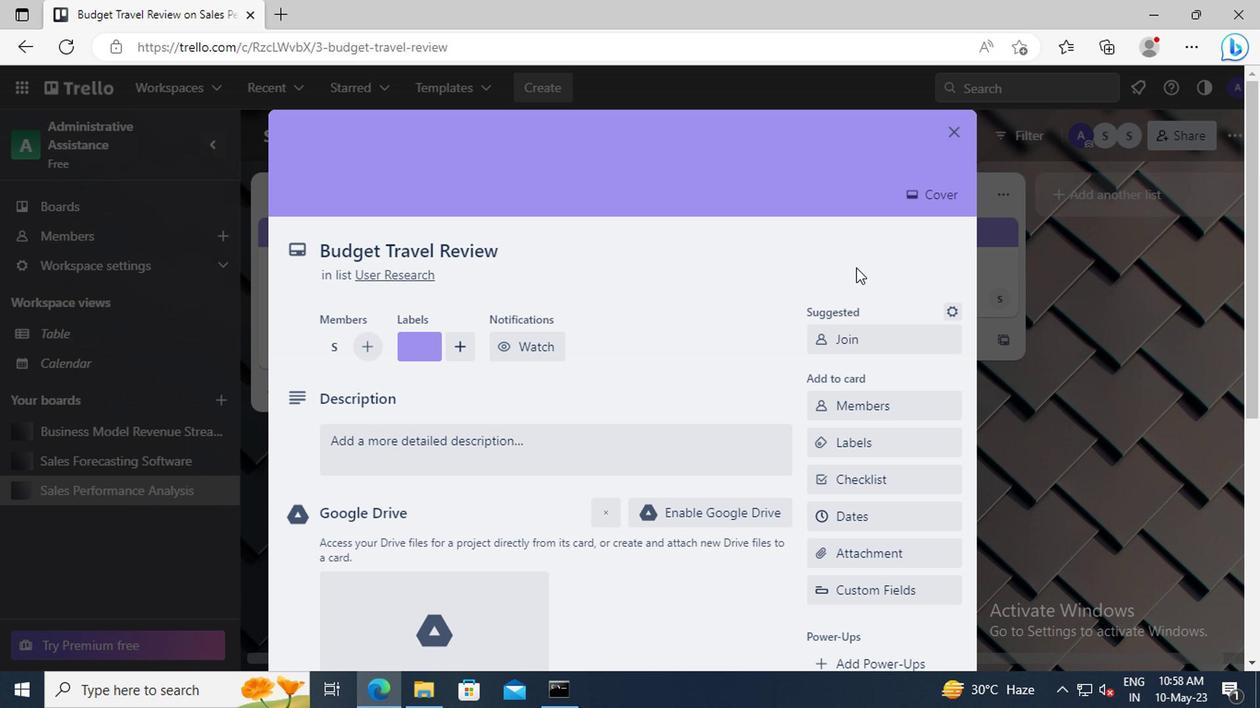 
Action: Mouse scrolled (659, 328) with delta (0, 0)
Screenshot: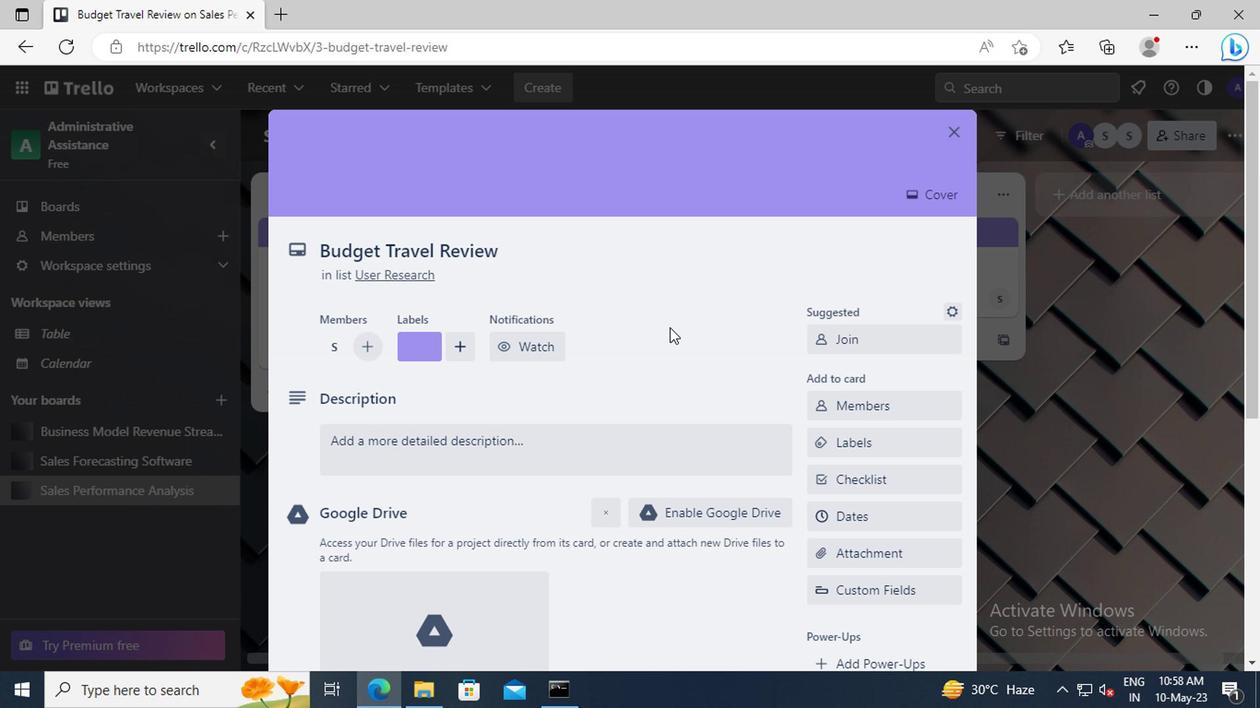 
Action: Mouse moved to (513, 374)
Screenshot: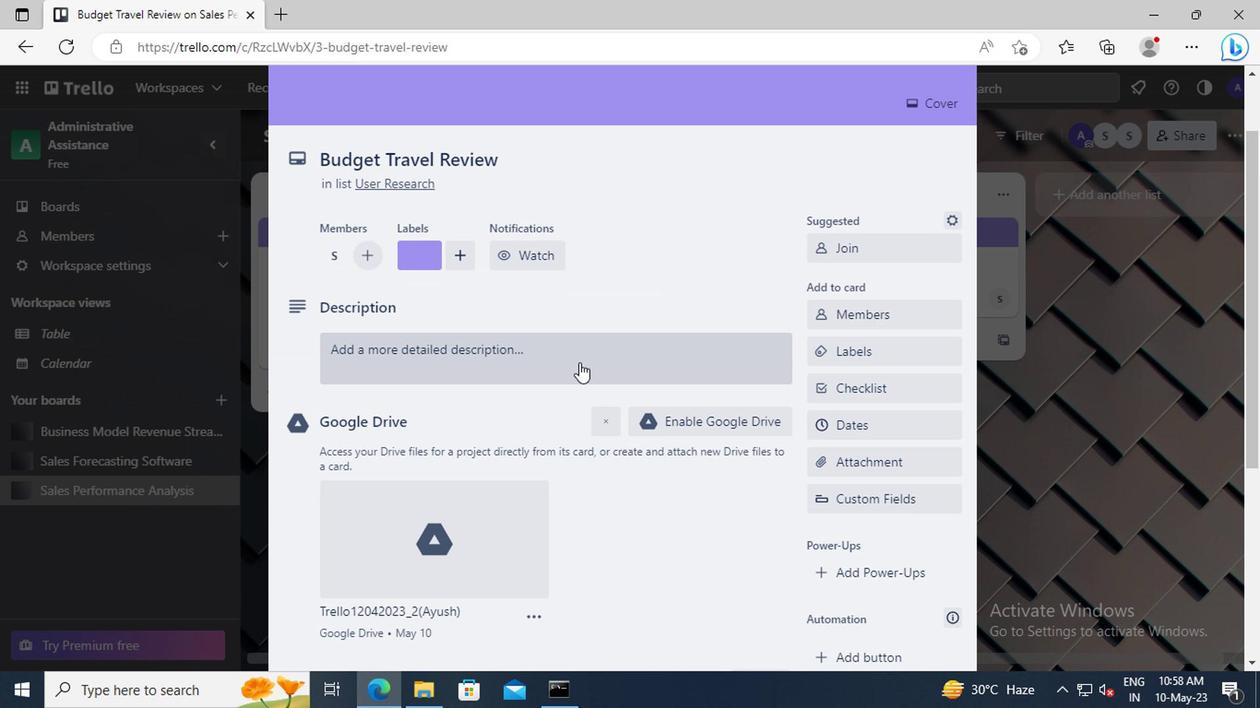 
Action: Mouse pressed left at (513, 374)
Screenshot: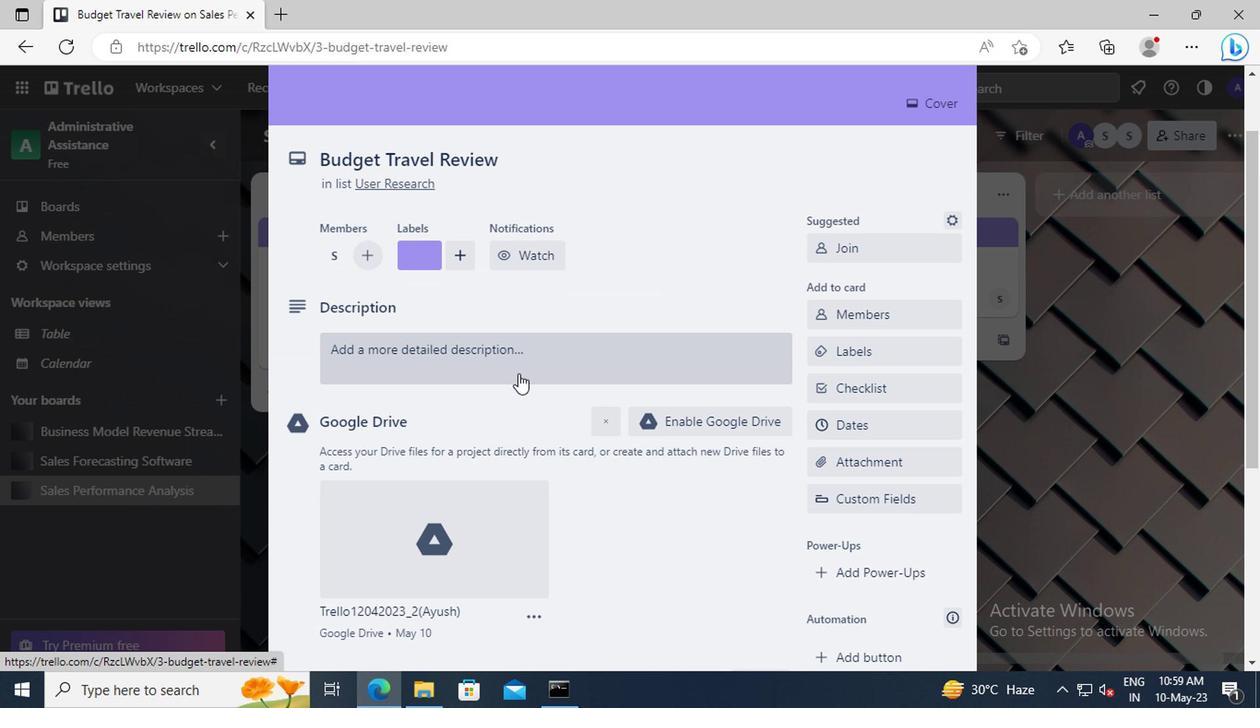 
Action: Key pressed <Key.shift>PLAN<Key.space>AND<Key.space>EXECUTE<Key.space>COMPANY<Key.space>TEAM-BUILDING<Key.space>SEMINAR
Screenshot: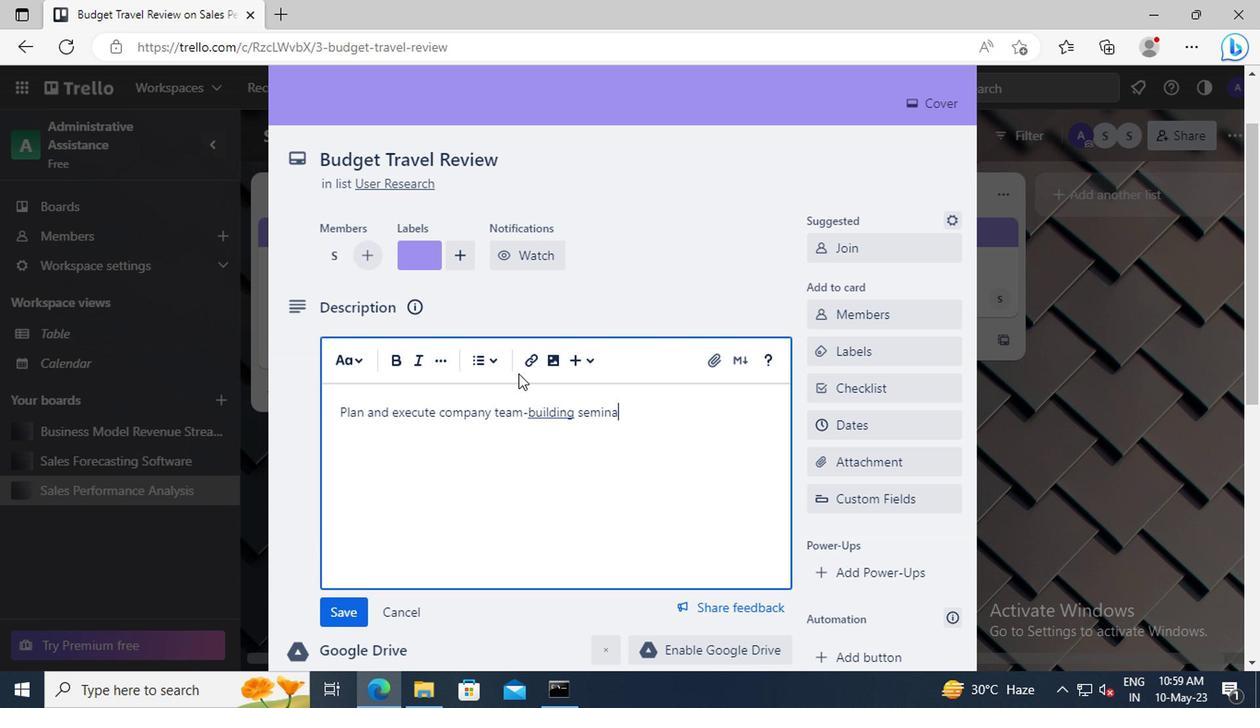 
Action: Mouse scrolled (513, 374) with delta (0, 0)
Screenshot: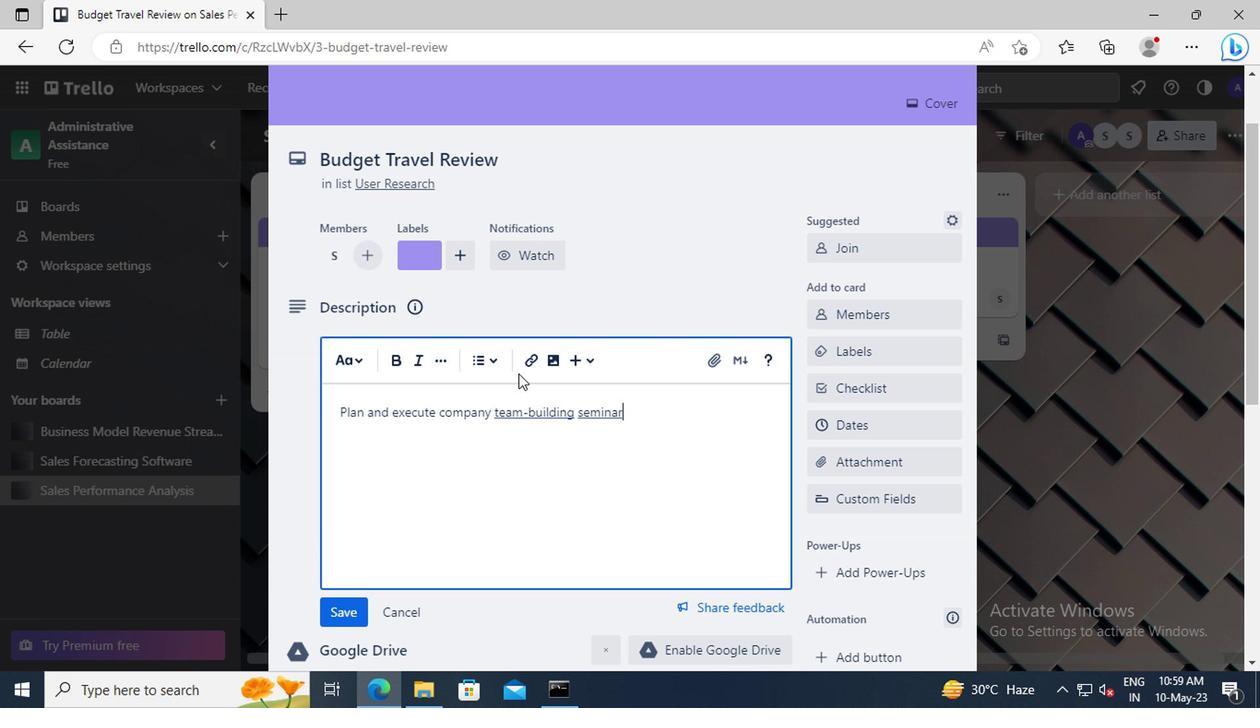
Action: Mouse scrolled (513, 374) with delta (0, 0)
Screenshot: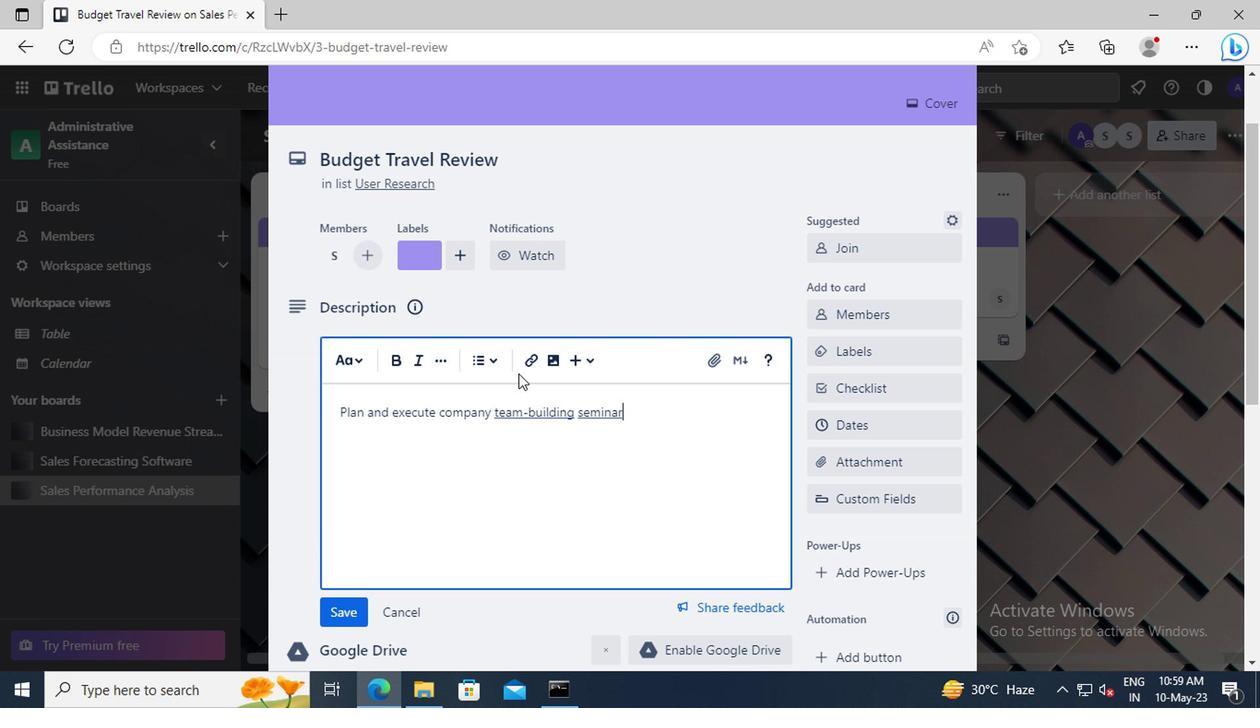 
Action: Mouse moved to (354, 430)
Screenshot: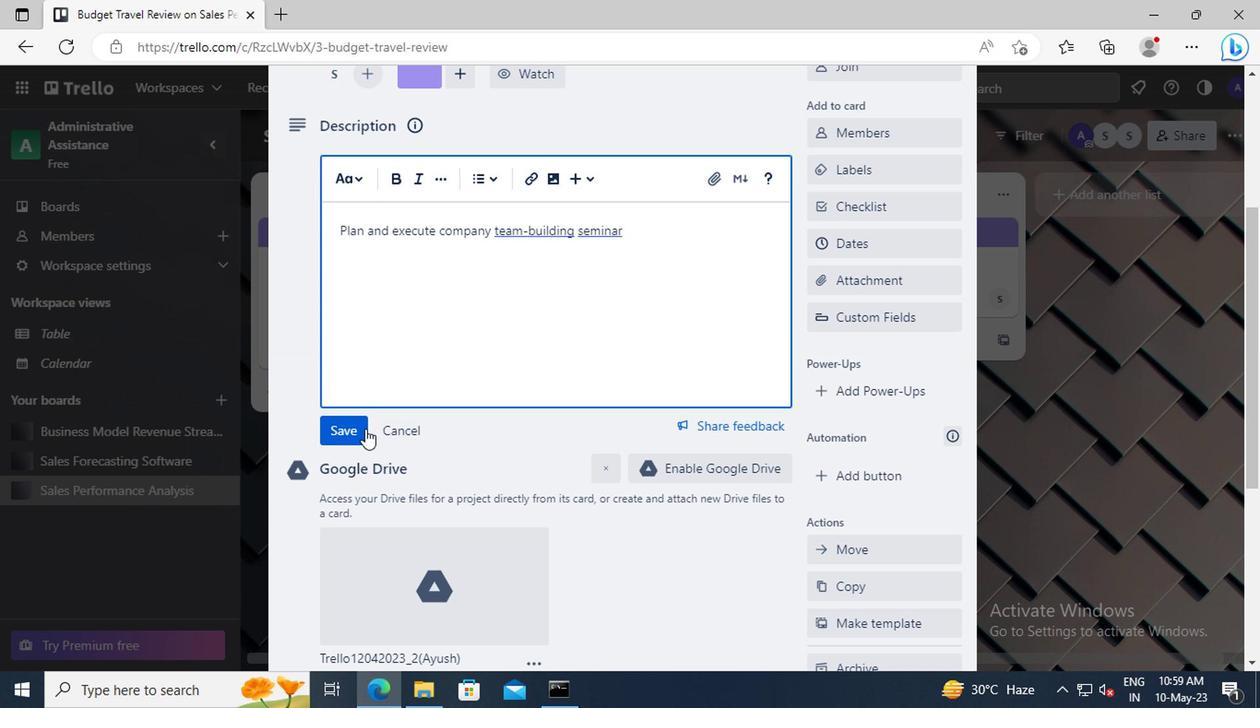 
Action: Mouse pressed left at (354, 430)
Screenshot: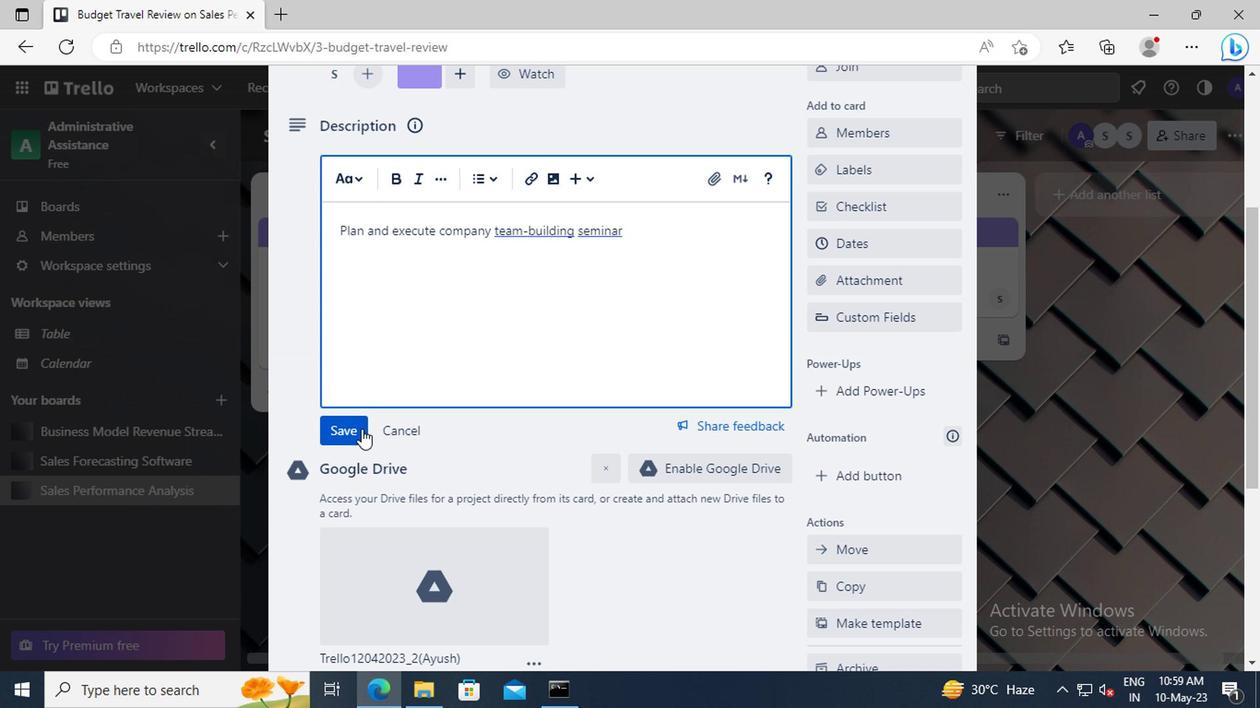 
Action: Mouse scrolled (354, 429) with delta (0, 0)
Screenshot: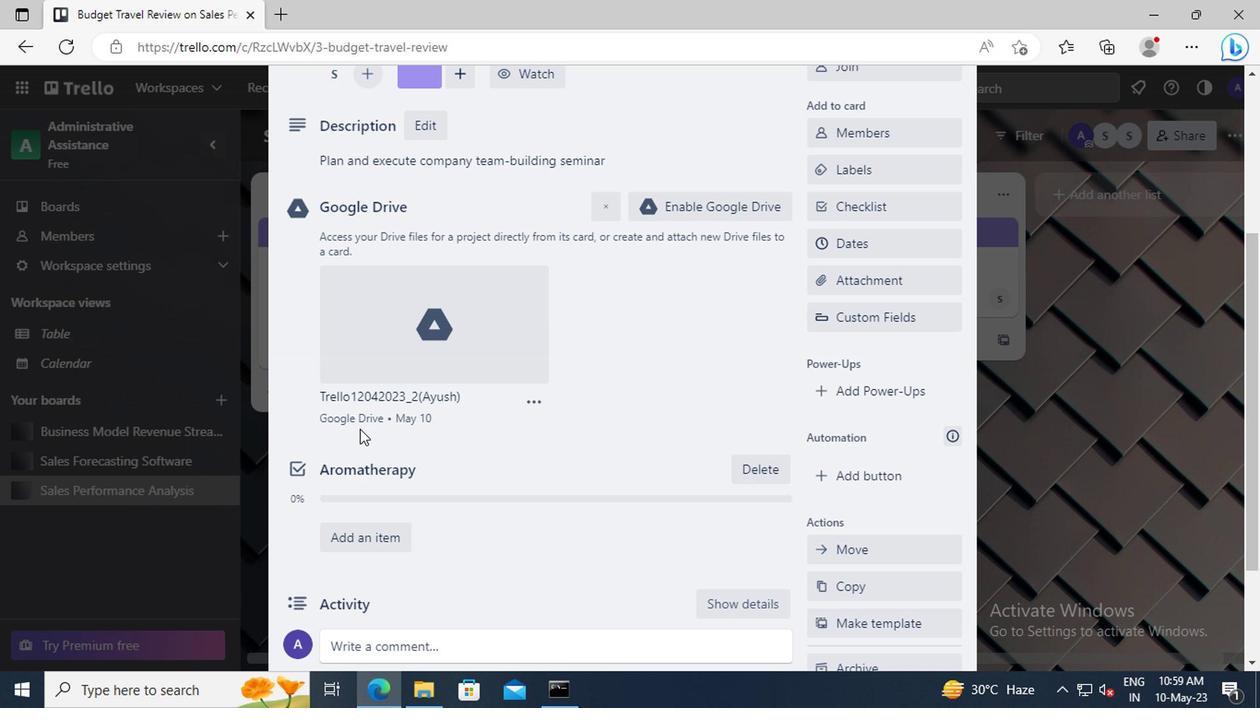
Action: Mouse scrolled (354, 429) with delta (0, 0)
Screenshot: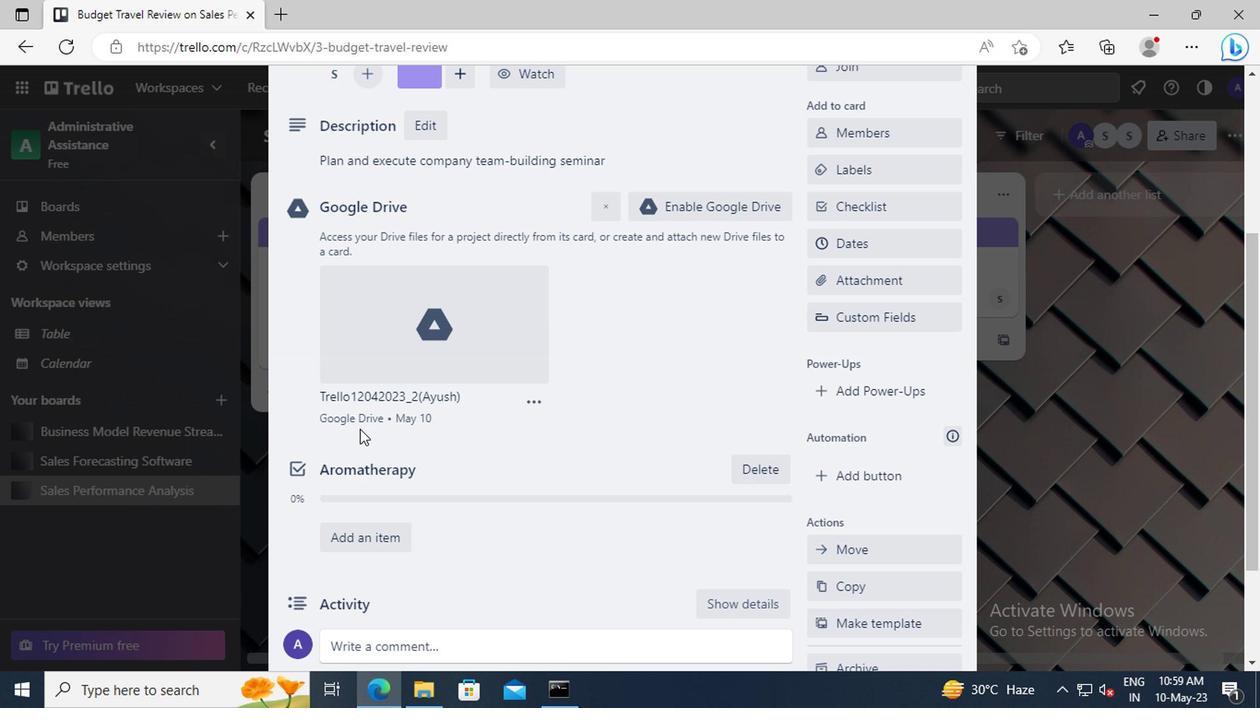
Action: Mouse moved to (362, 502)
Screenshot: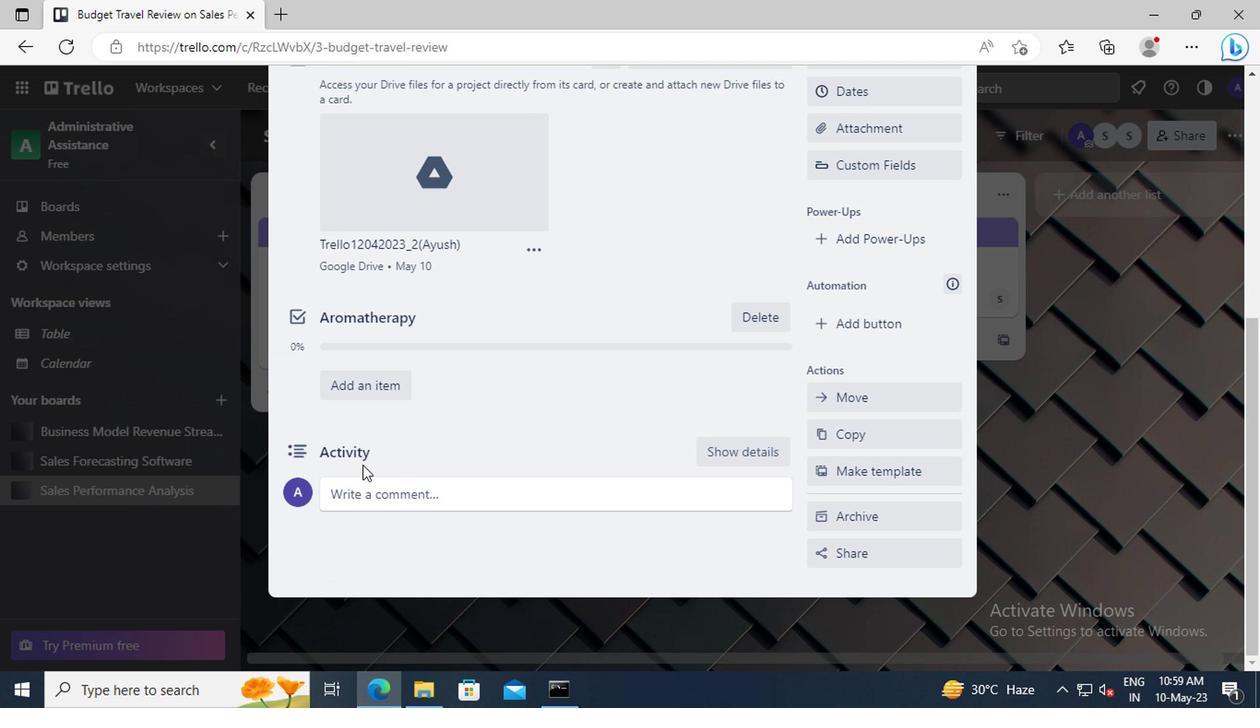 
Action: Mouse pressed left at (362, 502)
Screenshot: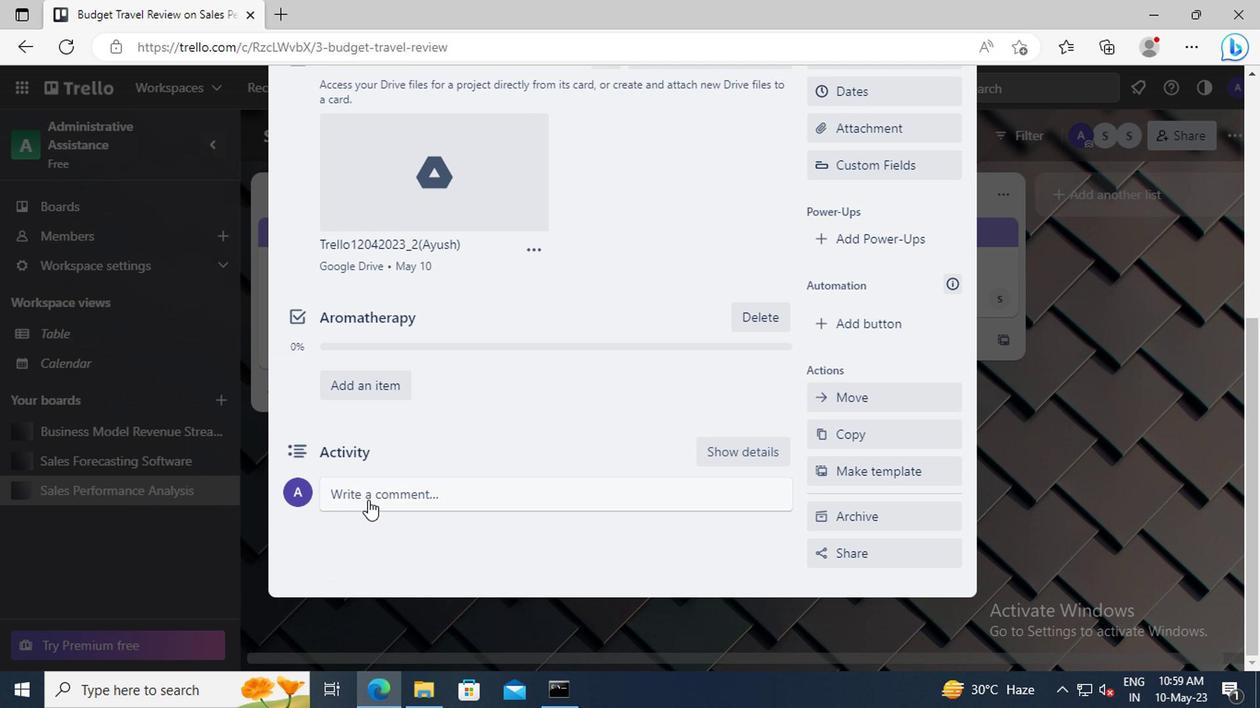 
Action: Key pressed <Key.shift>LET<Key.space>US<Key.space>MAKE<Key.space>SURE<Key.space>WE<Key.space>HAVE<Key.space>A<Key.space>CLEAR<Key.space>UNDERSTANDING<Key.space>OF<Key.space>THE<Key.space>TIMELINE<Key.space>AND<Key.space>DEADLINES<Key.space>FOR<Key.space>THIS<Key.space>TASK,<Key.space>ENSURING<Key.space>THAT<Key.space>WE<Key.space>CAN<Key.space>DELIVER<Key.space>ON<Key.space>TIME.
Screenshot: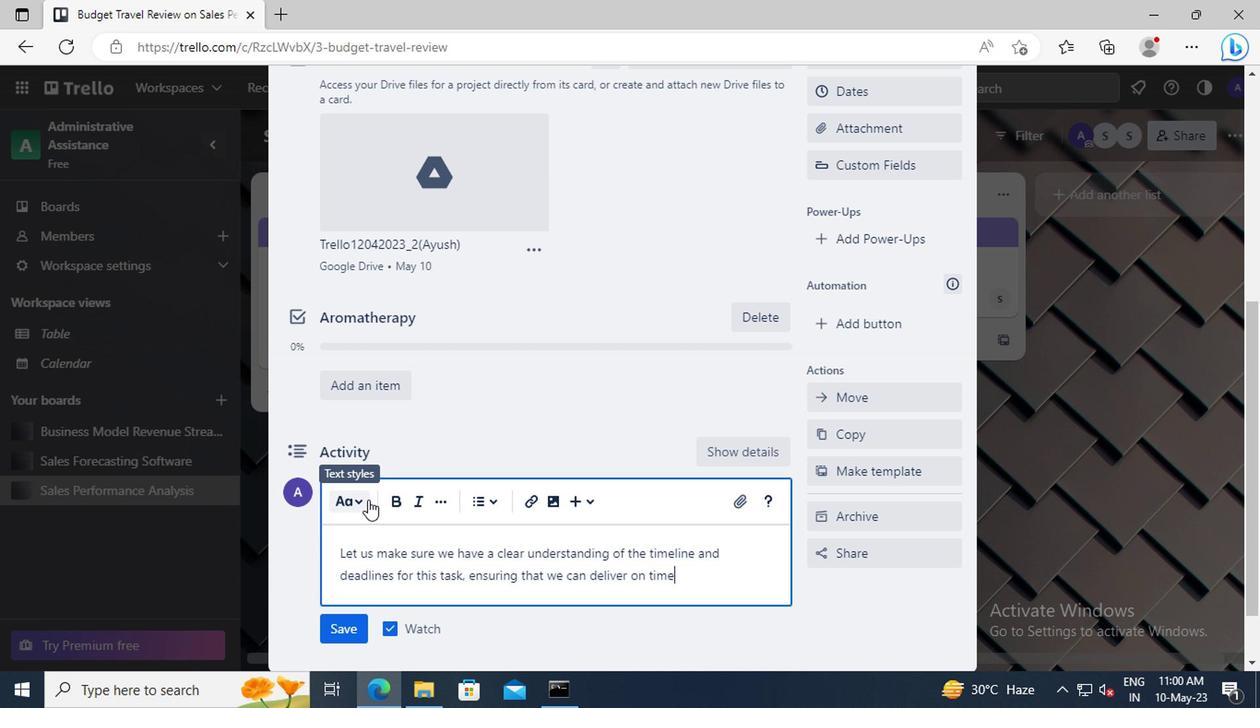 
Action: Mouse scrolled (362, 500) with delta (0, -1)
Screenshot: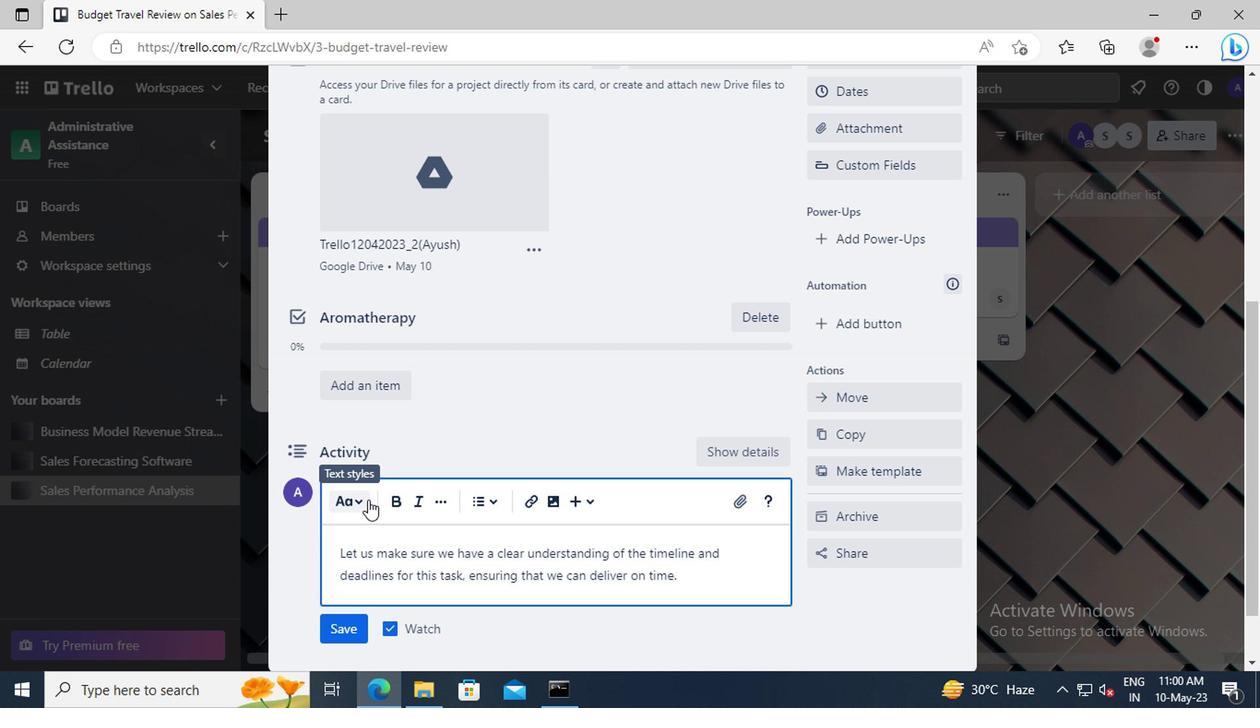 
Action: Mouse moved to (346, 555)
Screenshot: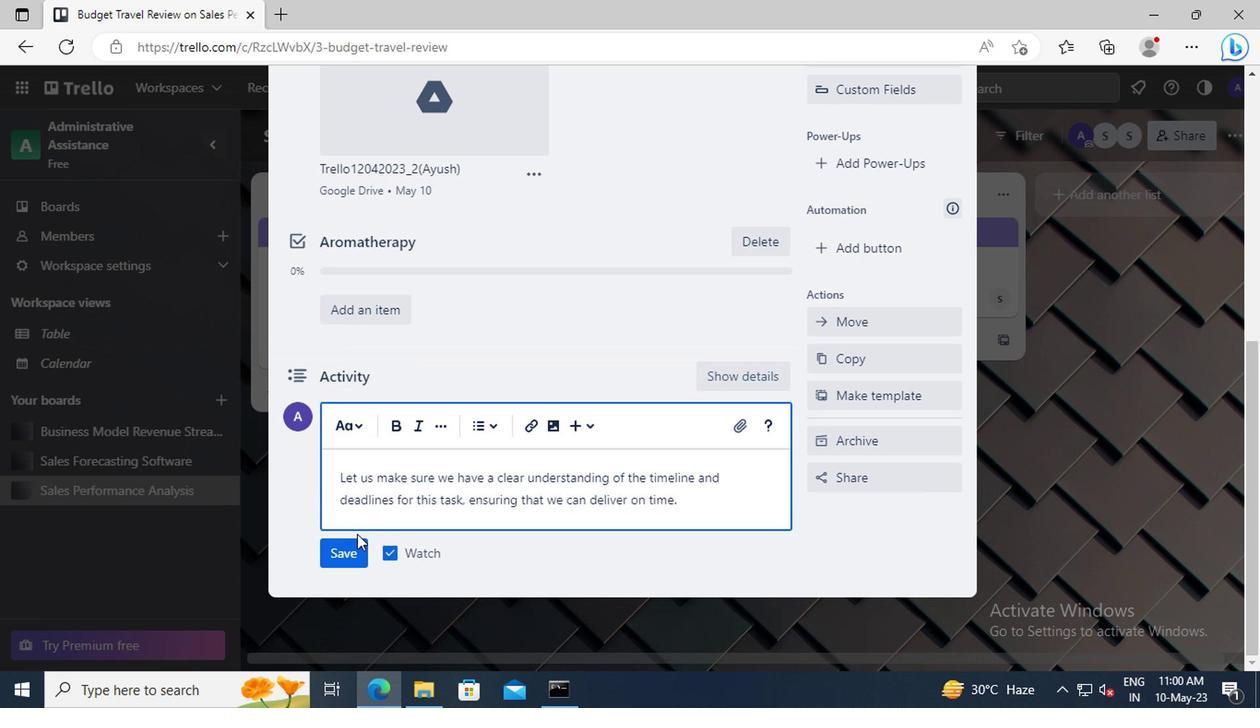 
Action: Mouse pressed left at (346, 555)
Screenshot: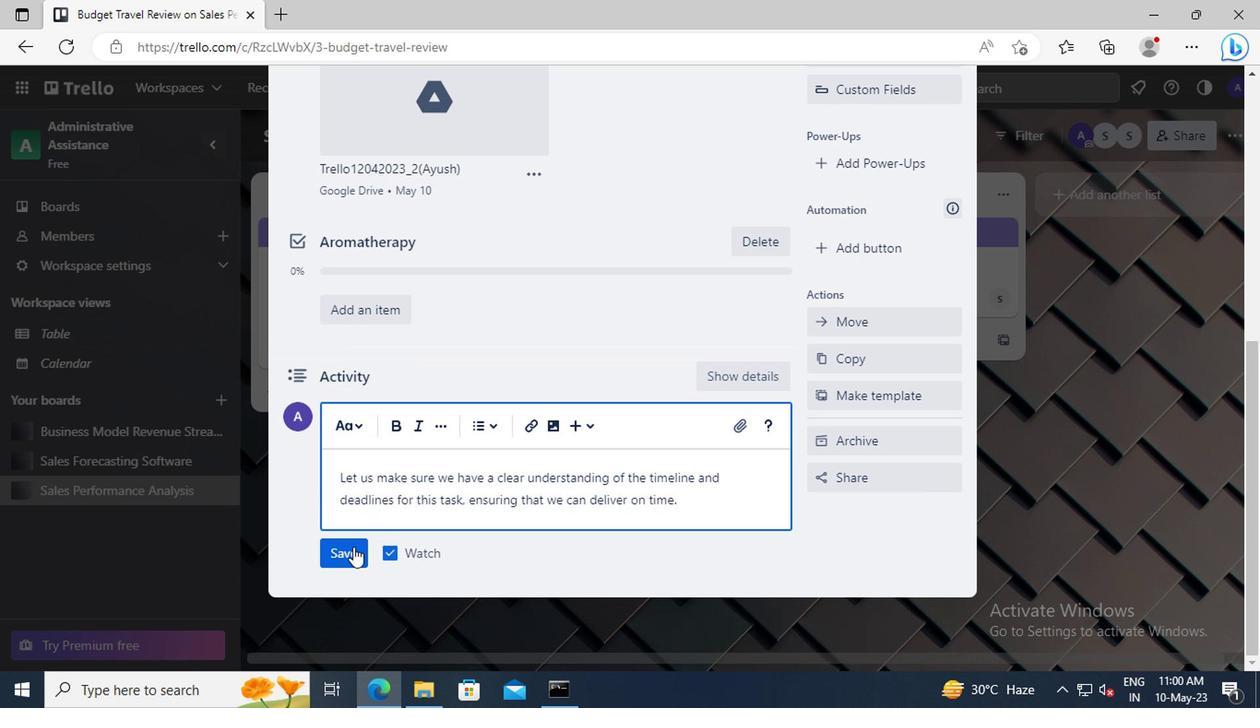 
Action: Mouse moved to (840, 470)
Screenshot: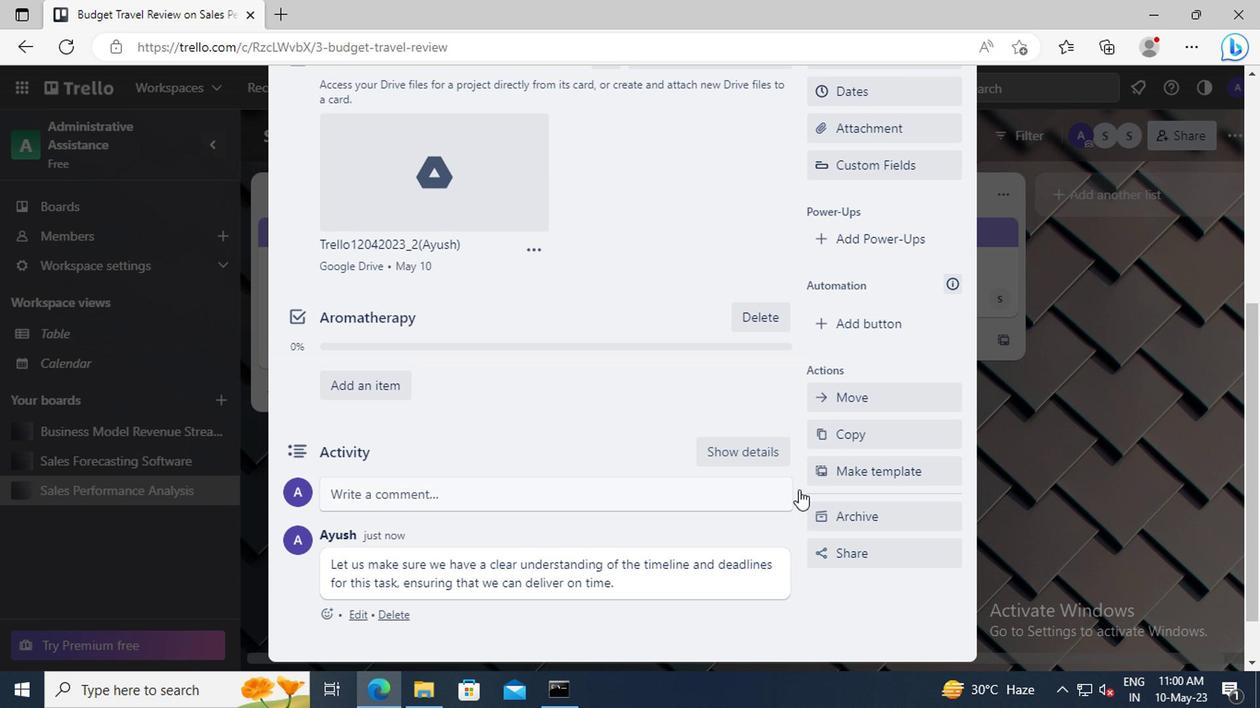 
Action: Mouse scrolled (840, 471) with delta (0, 0)
Screenshot: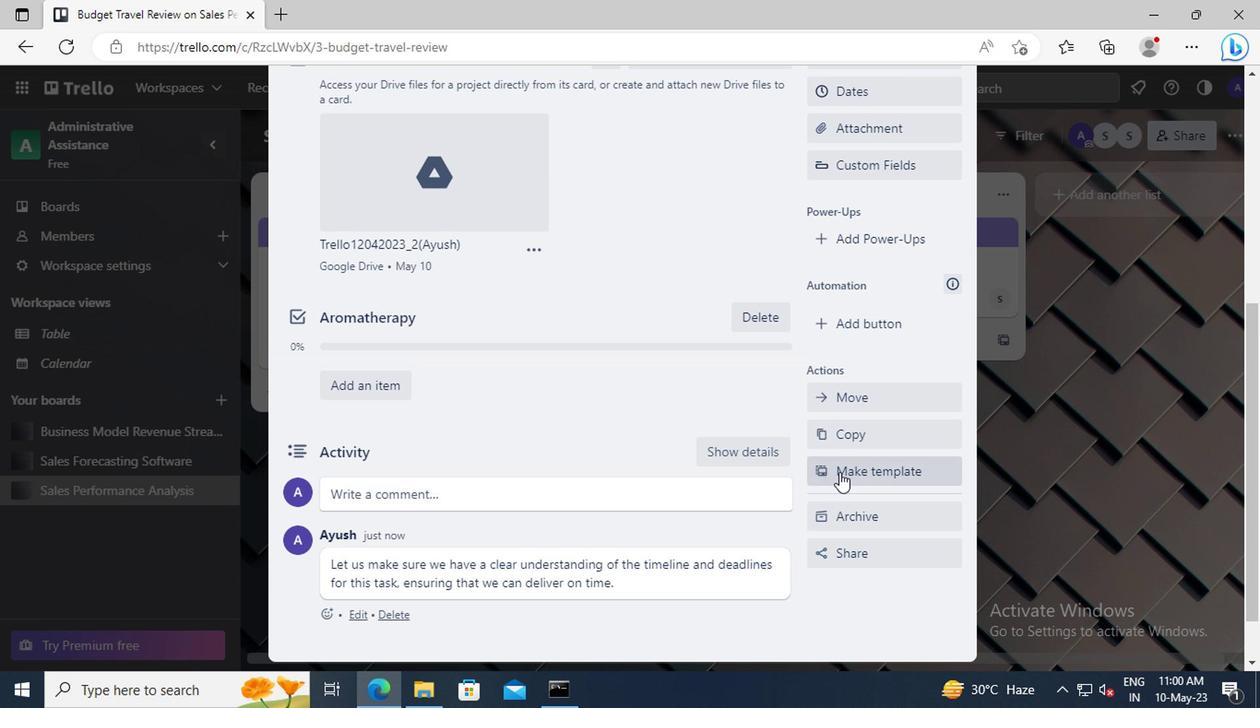 
Action: Mouse scrolled (840, 471) with delta (0, 0)
Screenshot: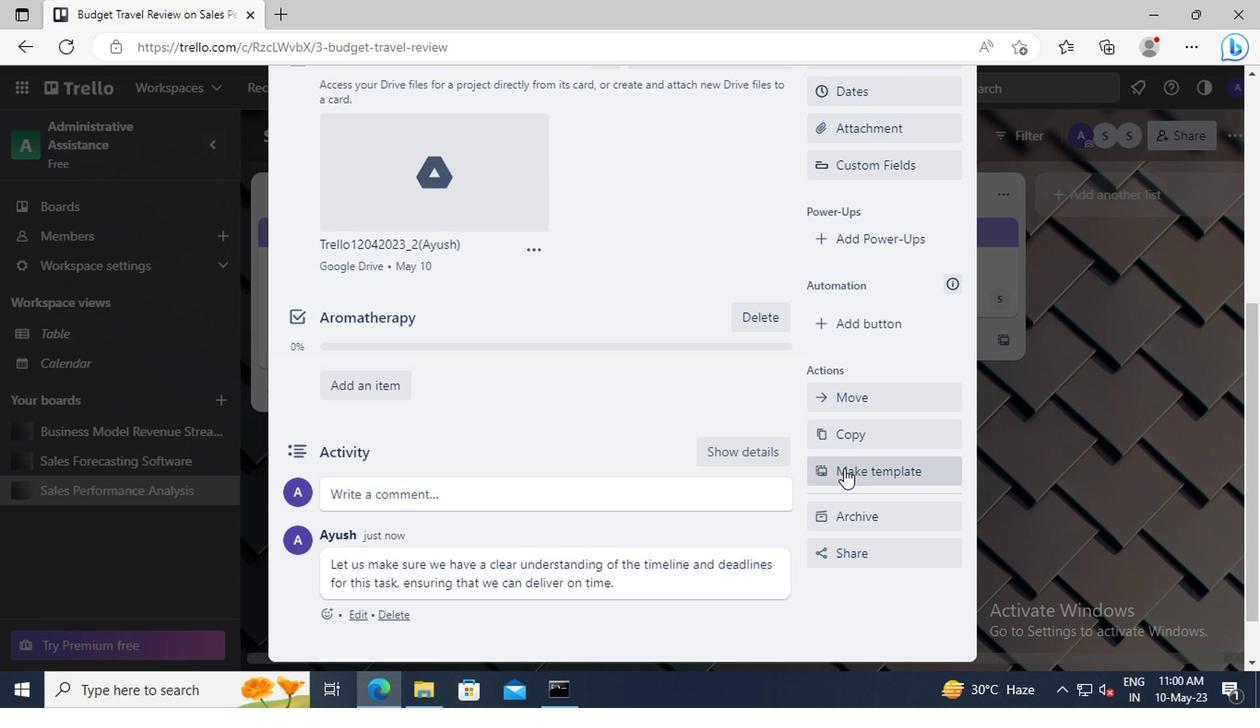 
Action: Mouse scrolled (840, 471) with delta (0, 0)
Screenshot: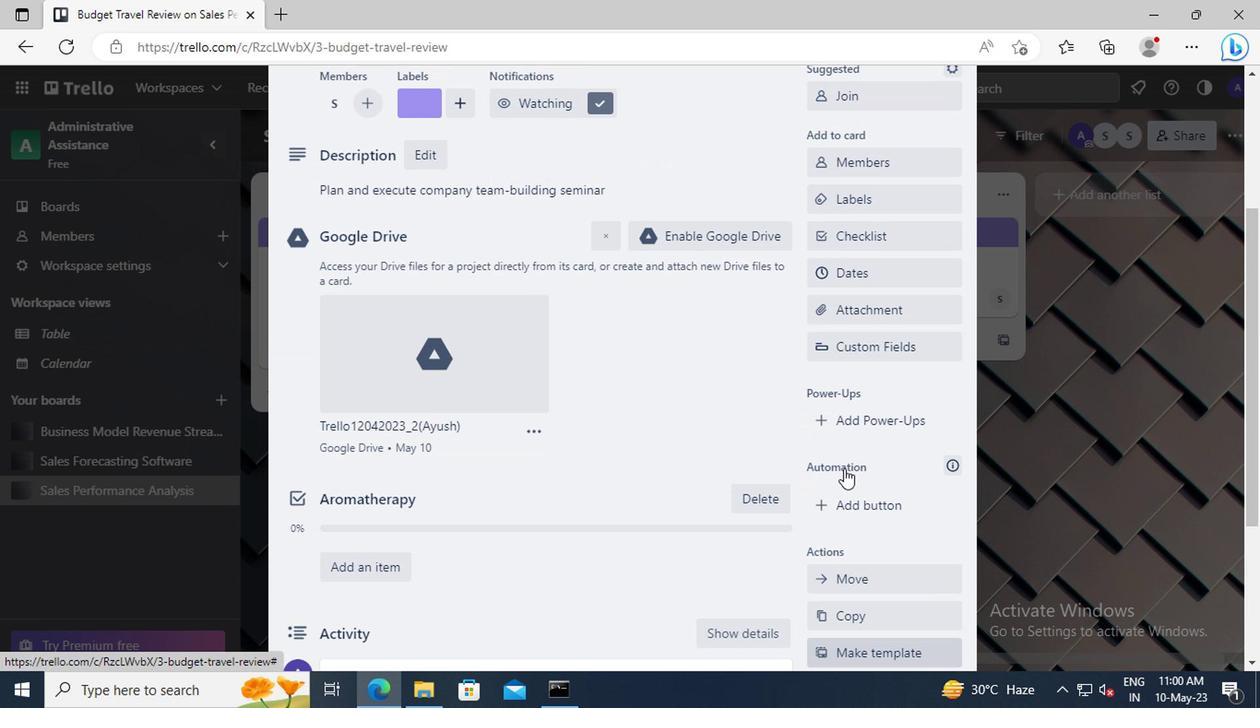 
Action: Mouse moved to (864, 369)
Screenshot: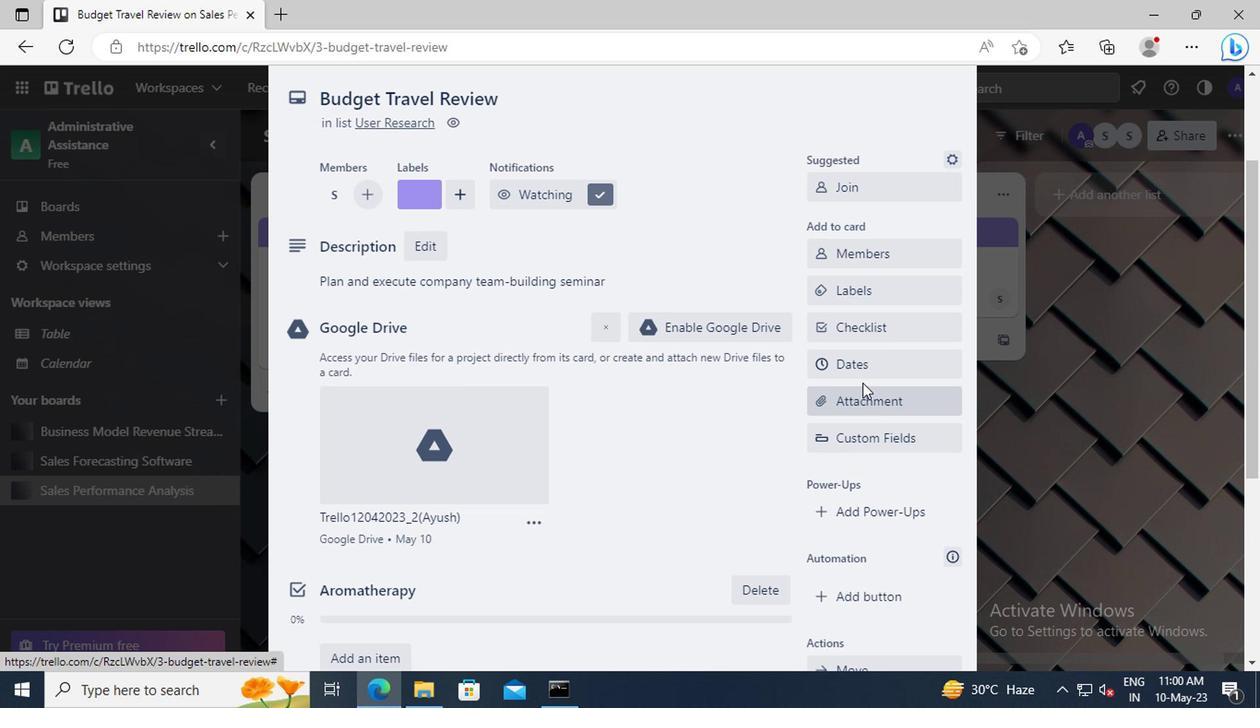 
Action: Mouse pressed left at (864, 369)
Screenshot: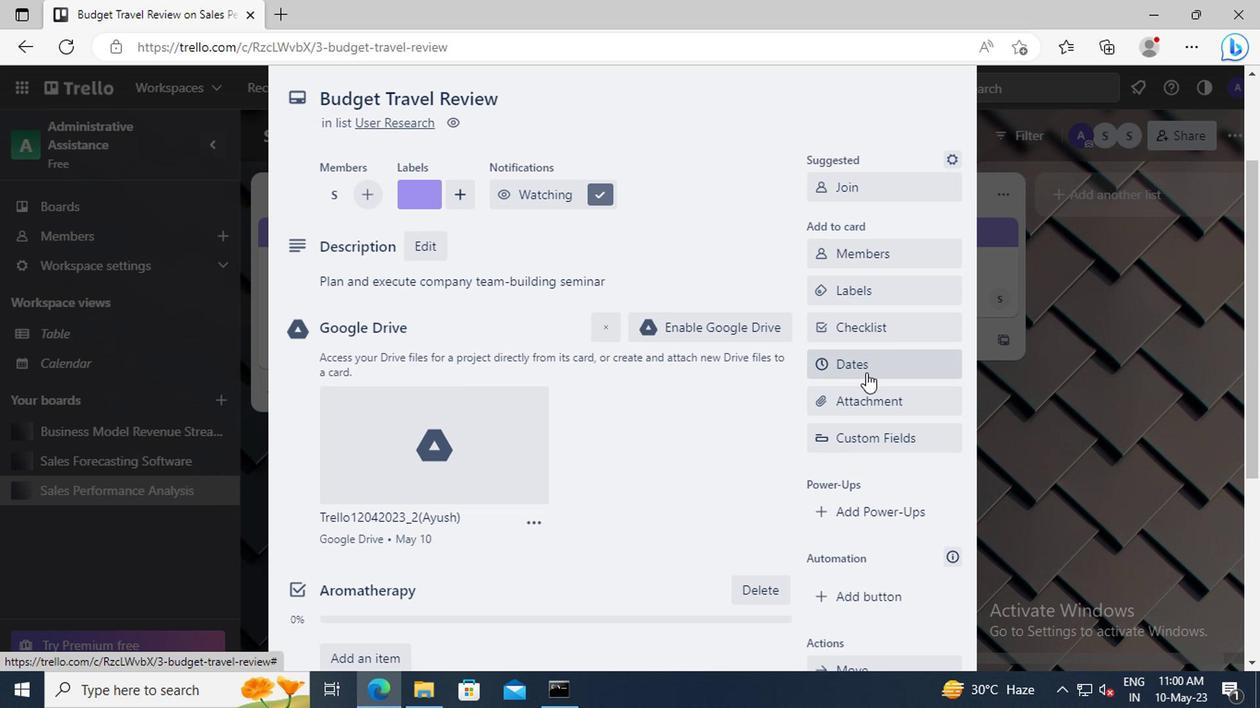 
Action: Mouse moved to (825, 468)
Screenshot: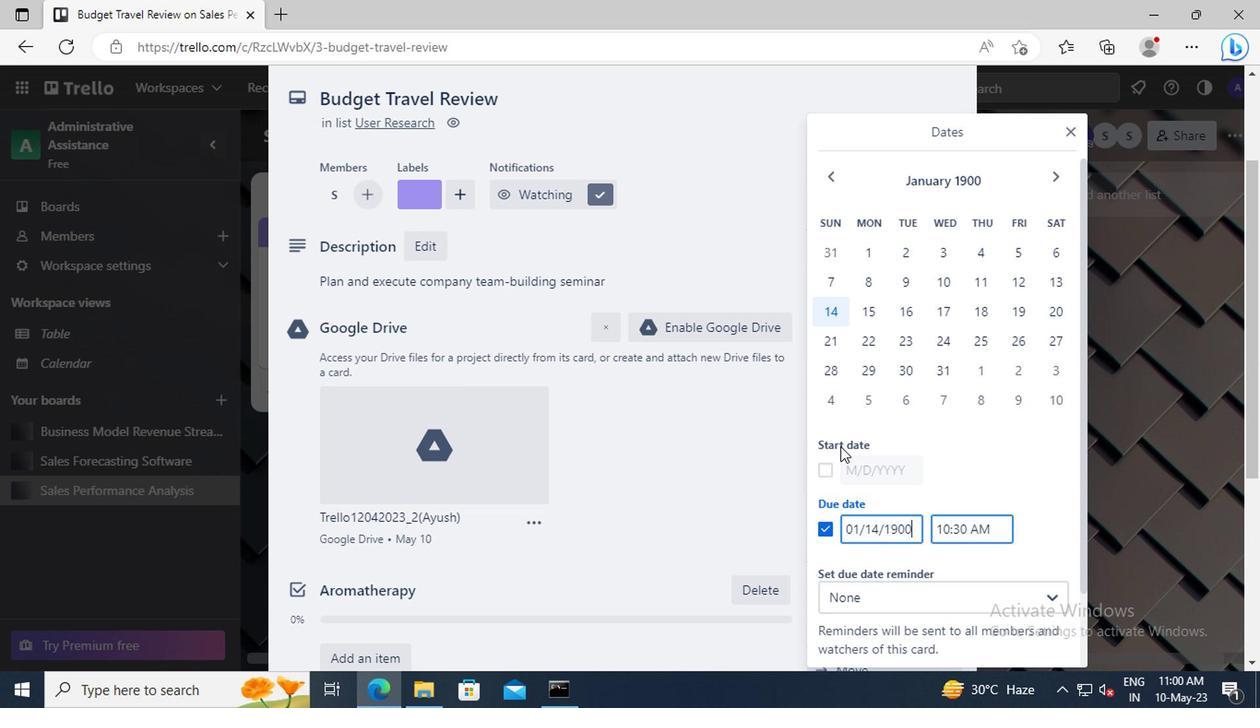 
Action: Mouse pressed left at (825, 468)
Screenshot: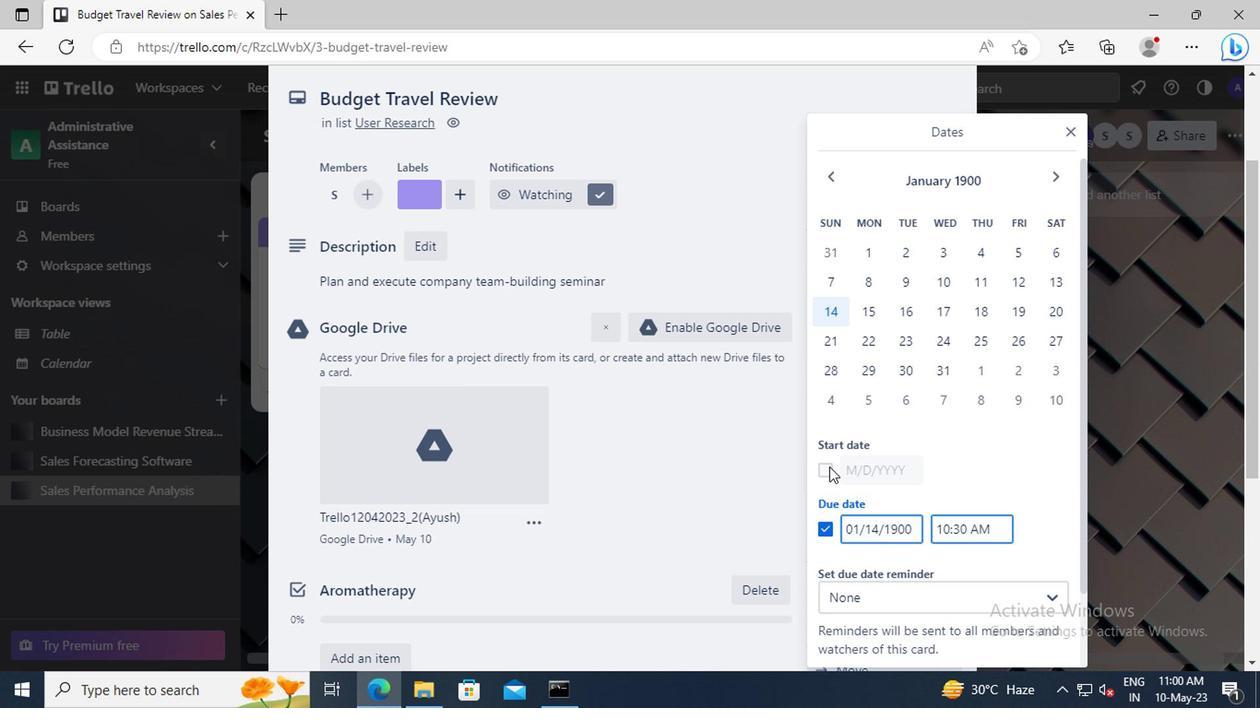 
Action: Mouse moved to (906, 470)
Screenshot: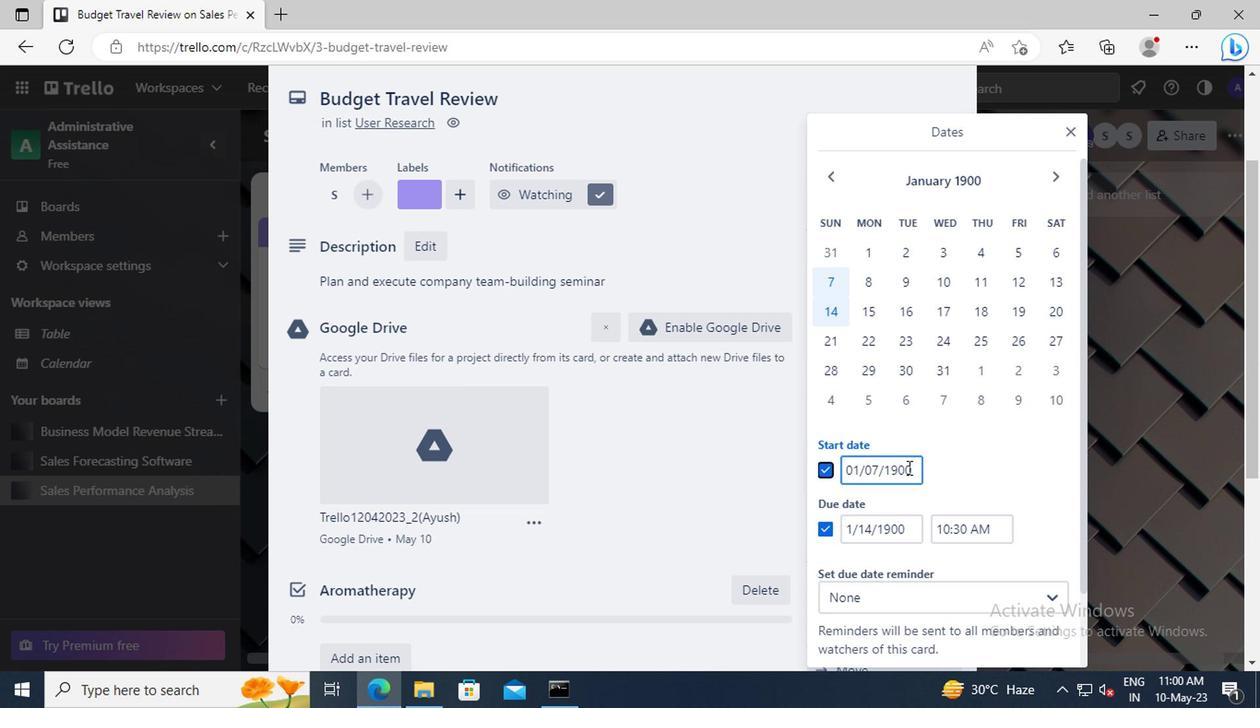 
Action: Mouse pressed left at (906, 470)
Screenshot: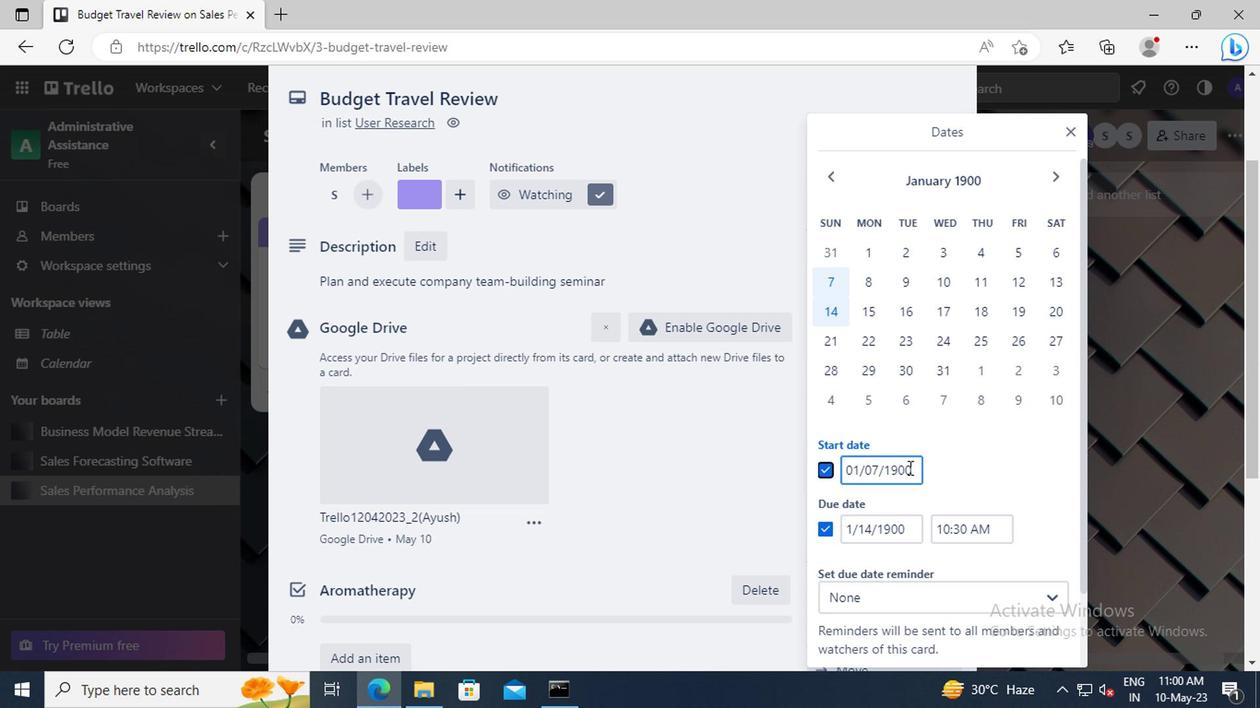 
Action: Key pressed <Key.left><Key.left><Key.left><Key.left><Key.left><Key.backspace>8
Screenshot: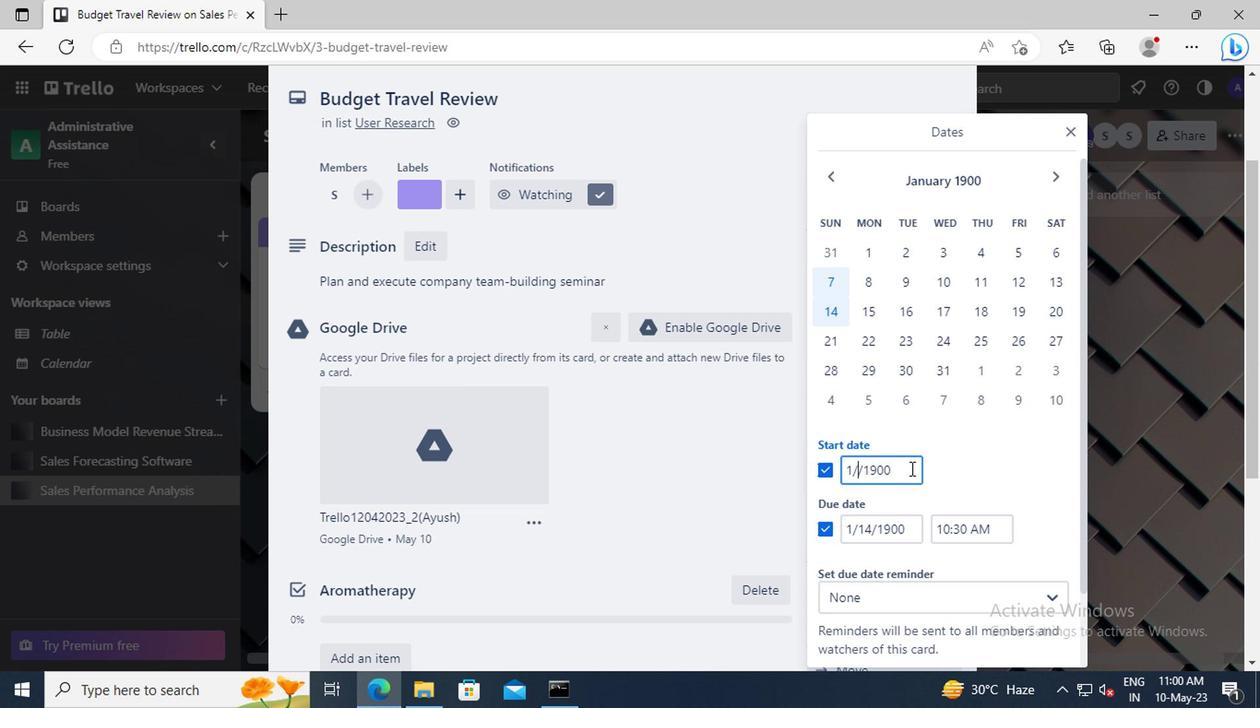 
Action: Mouse moved to (910, 525)
Screenshot: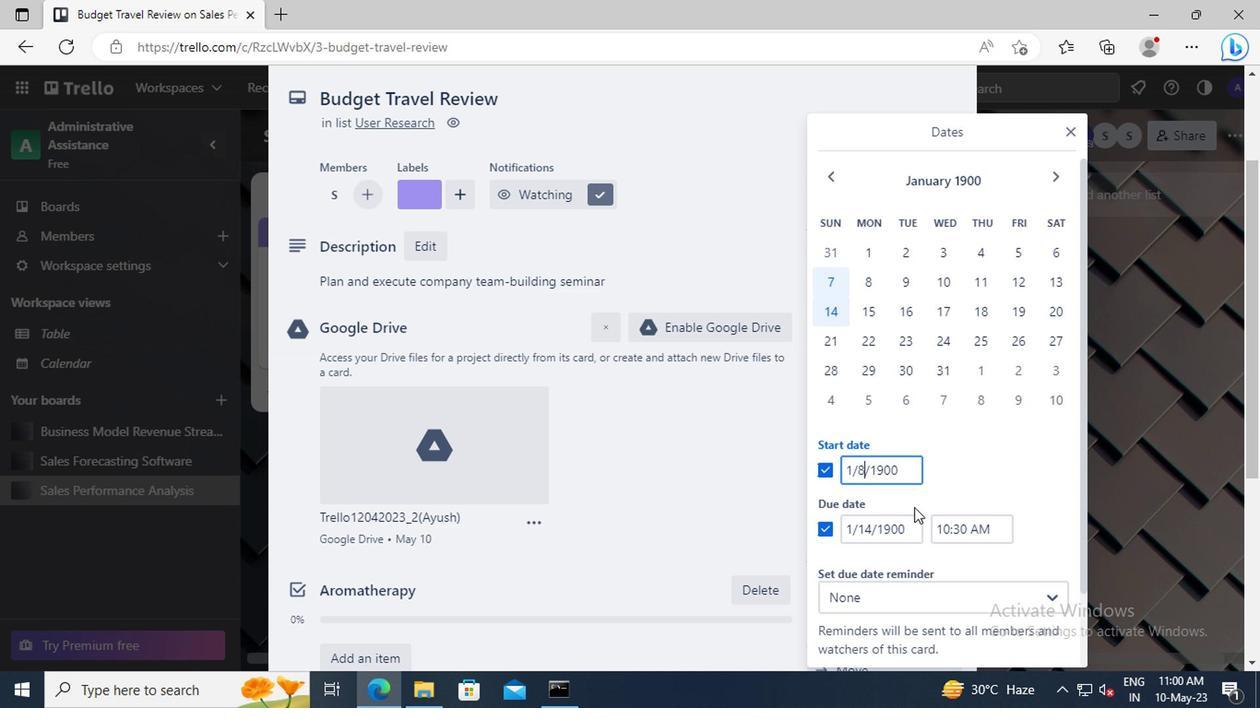 
Action: Mouse pressed left at (910, 525)
Screenshot: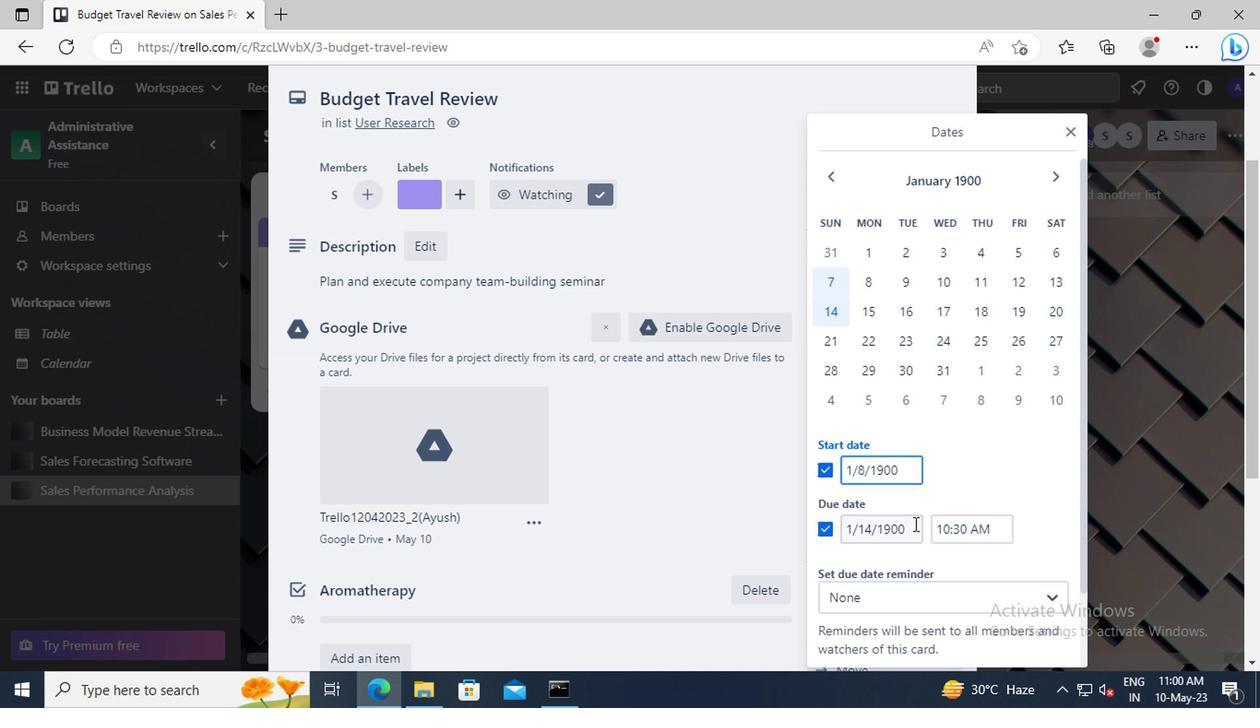 
Action: Key pressed <Key.left><Key.left><Key.left><Key.left><Key.left><Key.backspace><Key.backspace>15
Screenshot: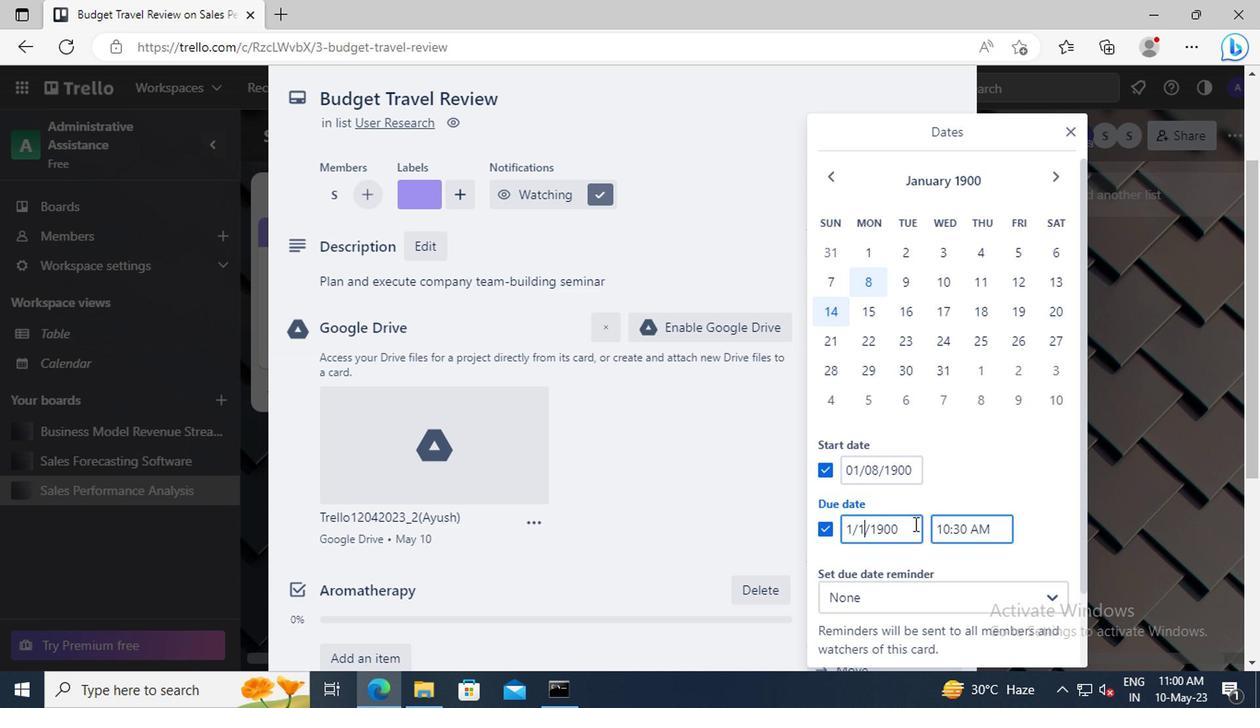 
Action: Mouse scrolled (910, 525) with delta (0, 0)
Screenshot: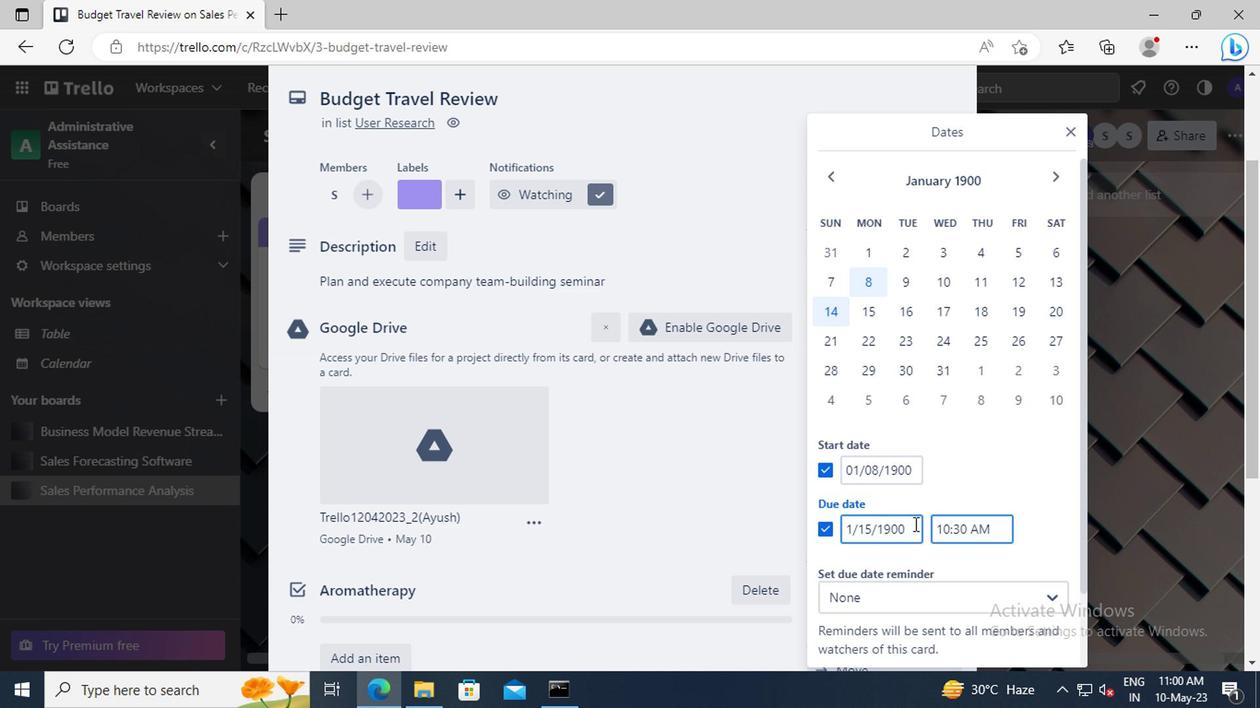 
Action: Mouse moved to (916, 603)
Screenshot: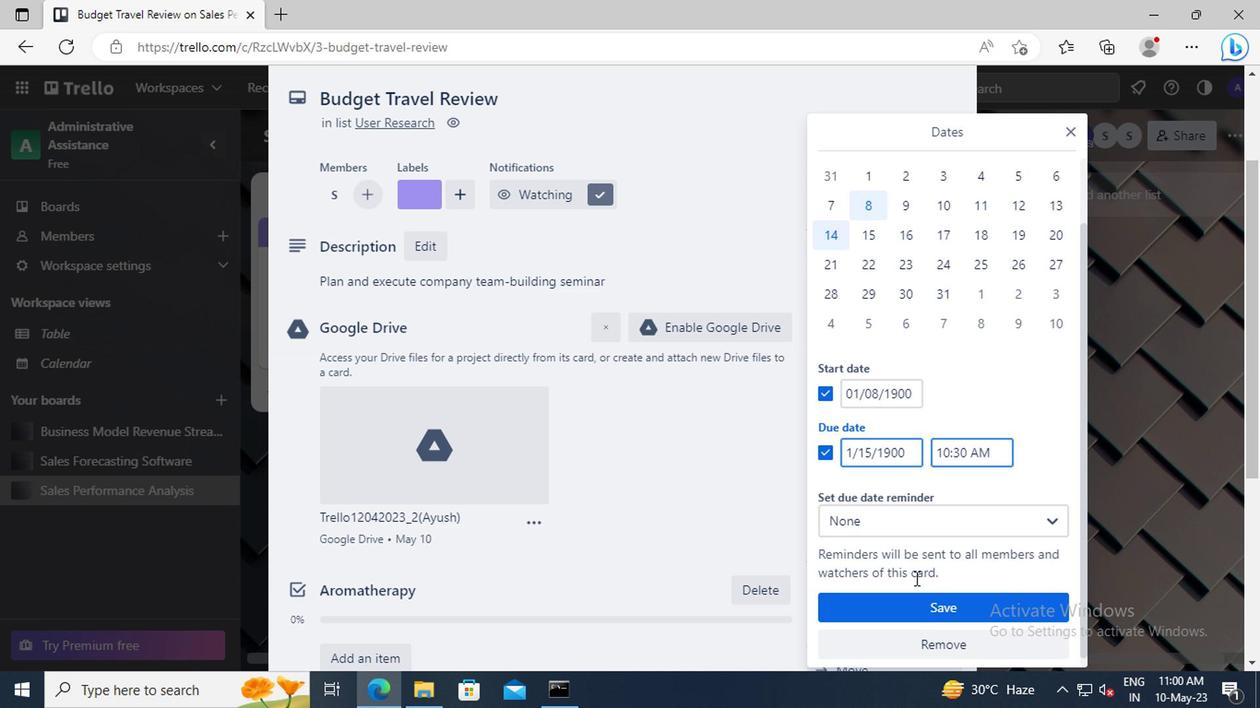 
Action: Mouse pressed left at (916, 603)
Screenshot: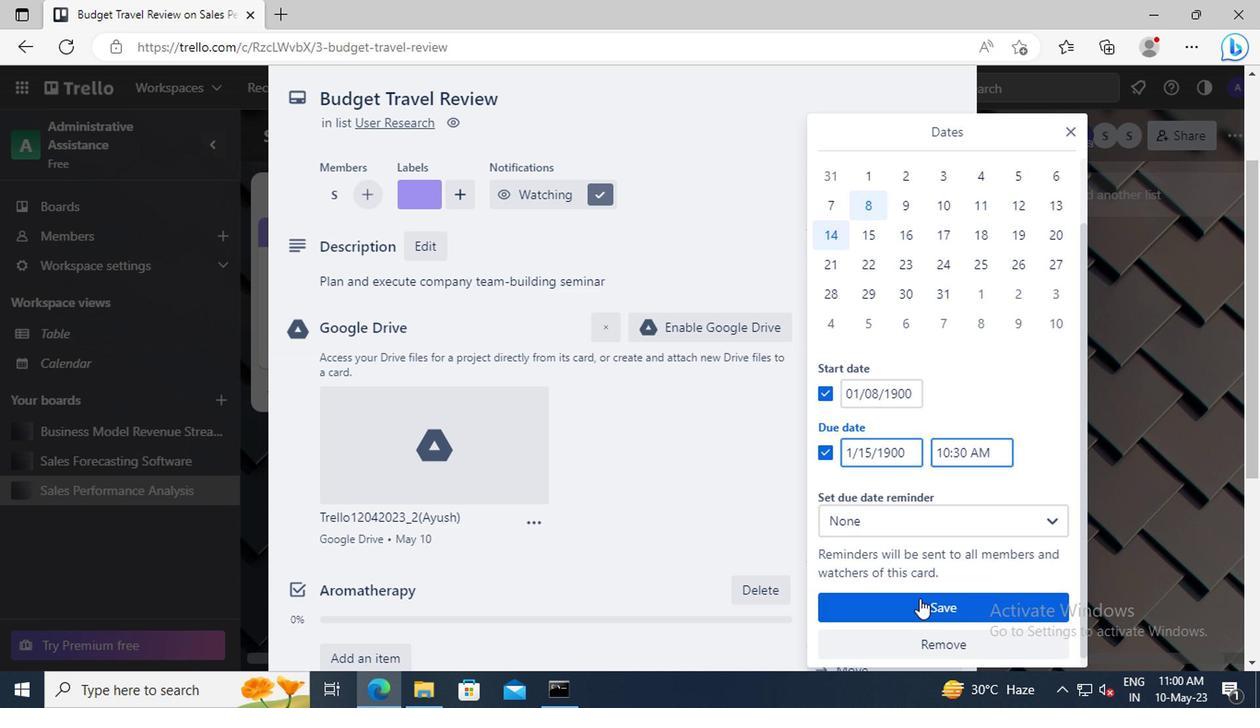 
